 Task: Add an event with the title Second Sales Pipeline Management and Review, date '2023/12/23', time 7:00 AM to 9:00 AMand add a description: The event coordinator is responsible for planning, organizing, and executing the networking event. They oversee all aspects of the event, including venue selection, logistics, scheduling, vendor management, and participant registration. The event coordinator ensures a seamless and successful networking event that meets the objectives and expectations of the attendees., put the event into Red category . Add location for the event as: 654 Prinsengracht, Amsterdam, Netherlands, logged in from the account softage.9@softage.netand send the event invitation to softage.10@softage.net with CC to  softage.7@softage.net. Set a reminder for the event 90 day before
Action: Mouse moved to (90, 109)
Screenshot: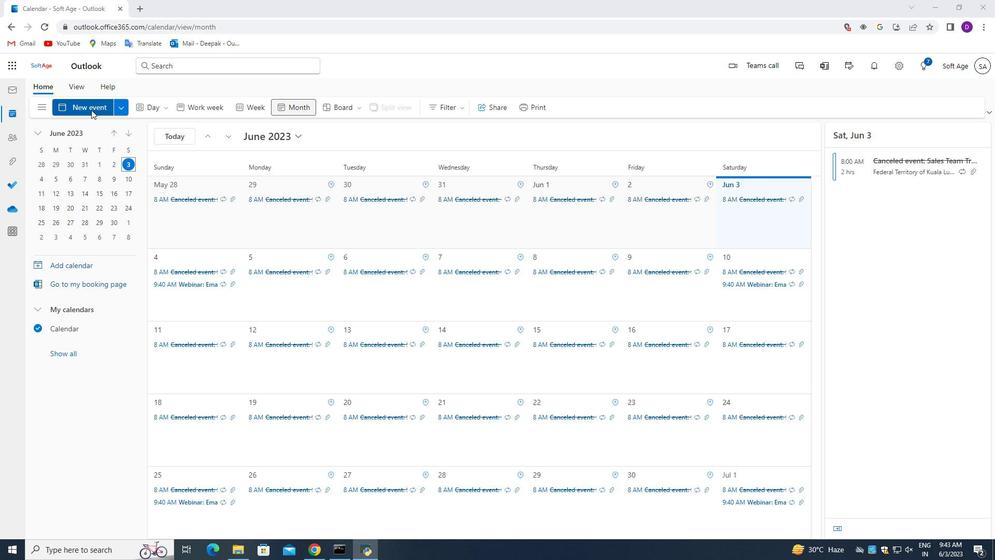 
Action: Mouse pressed left at (90, 109)
Screenshot: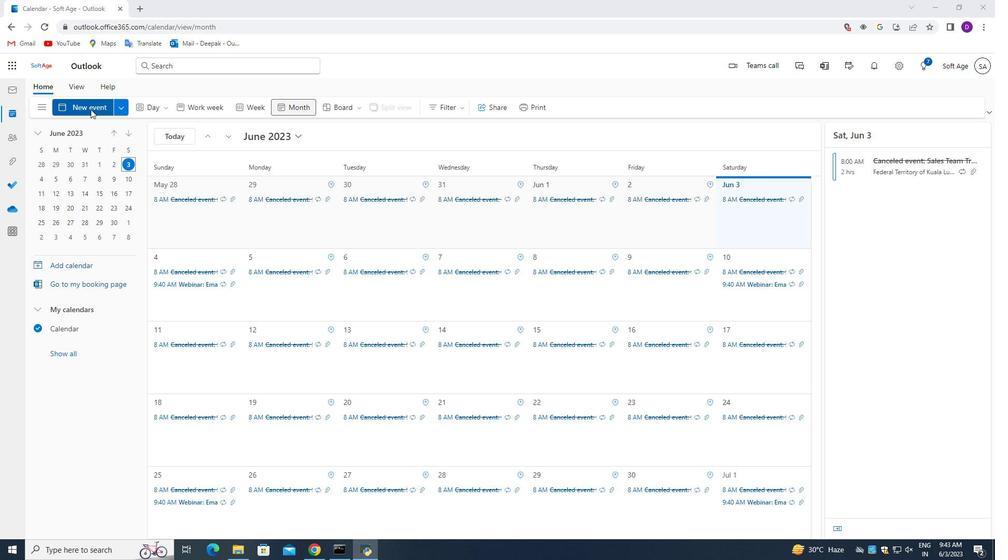 
Action: Mouse moved to (282, 165)
Screenshot: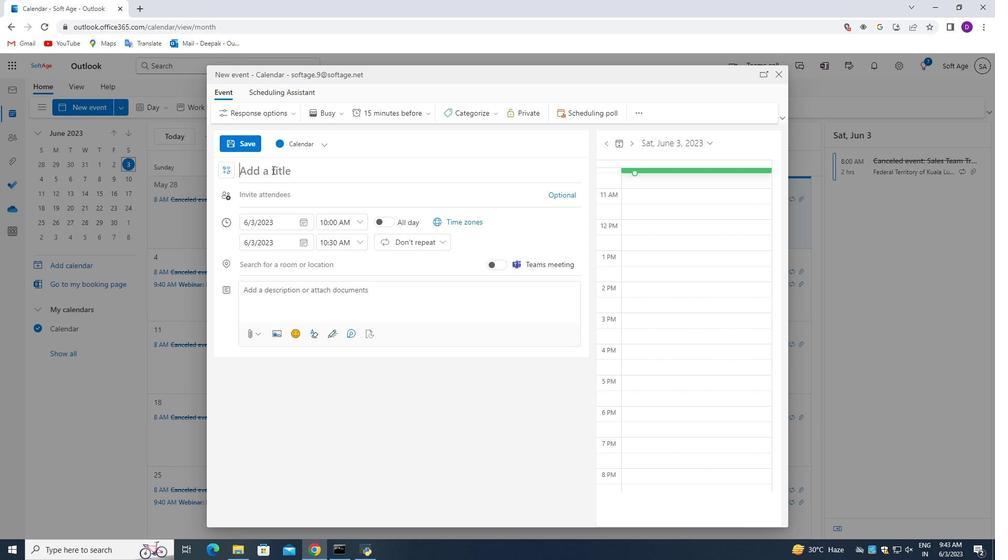 
Action: Mouse pressed left at (282, 165)
Screenshot: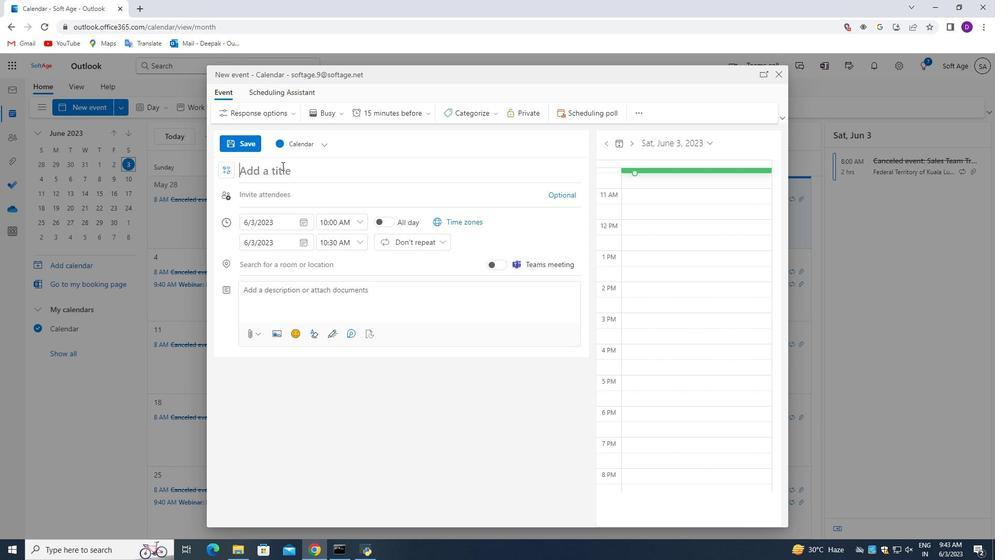 
Action: Mouse moved to (324, 76)
Screenshot: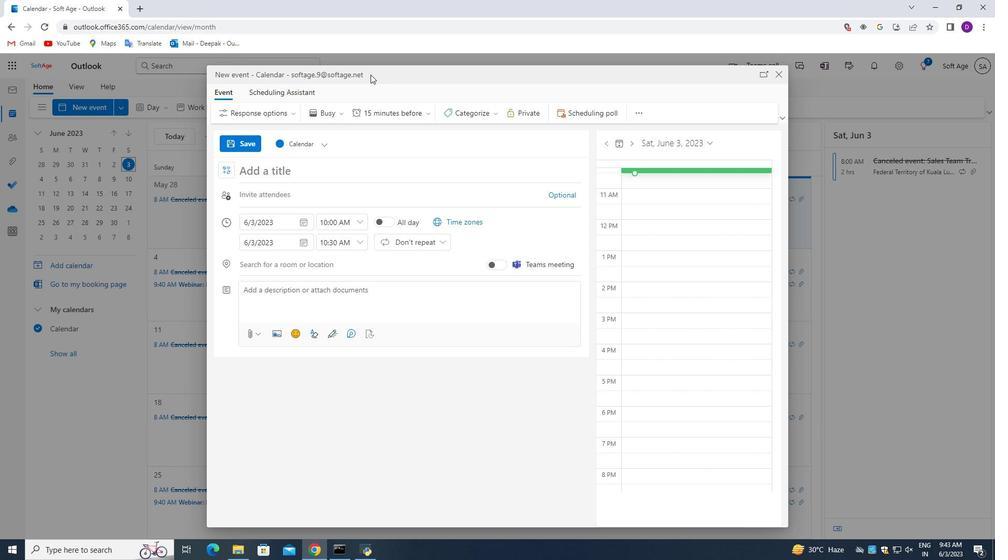 
Action: Key pressed <Key.shift_r>Second<Key.space><Key.shift_r>Sales<Key.space><Key.shift>Po<Key.backspace>ipeline<Key.space><Key.shift>Management<Key.space>and<Key.space><Key.shift_r>Review
Screenshot: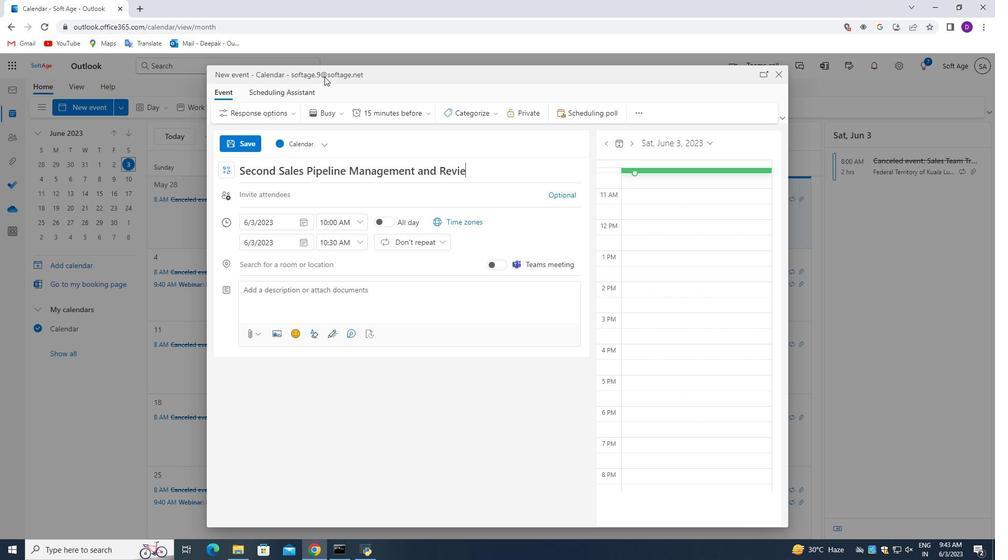 
Action: Mouse moved to (303, 224)
Screenshot: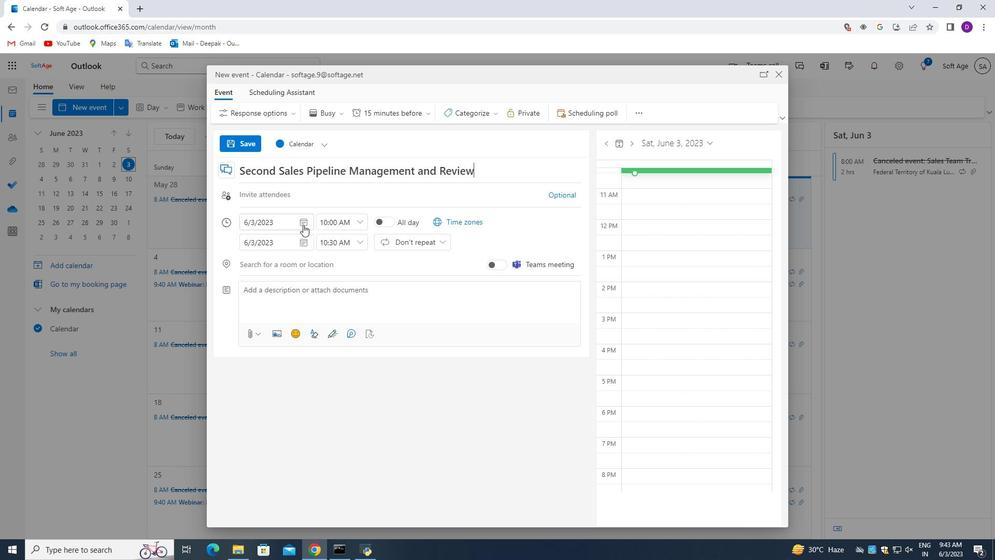 
Action: Mouse pressed left at (303, 224)
Screenshot: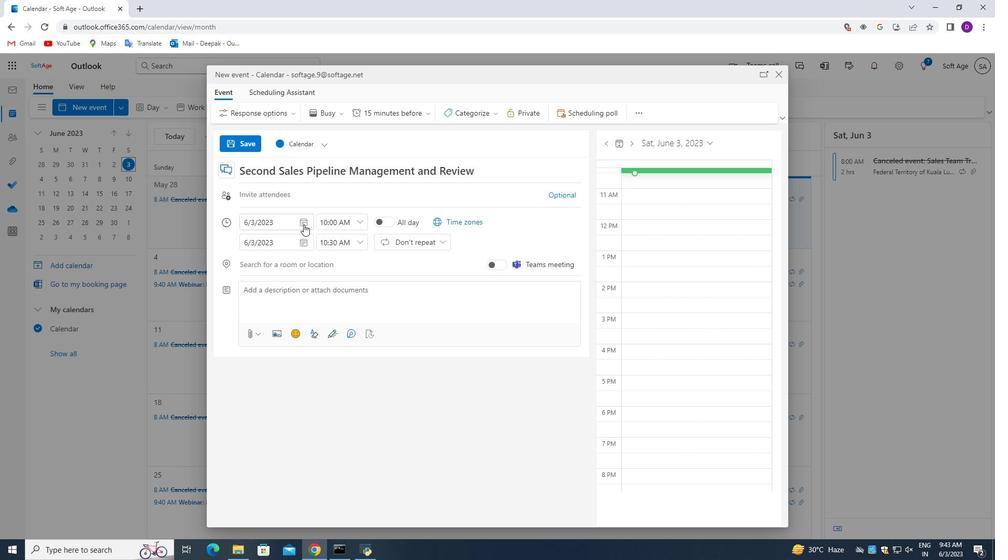 
Action: Mouse moved to (275, 242)
Screenshot: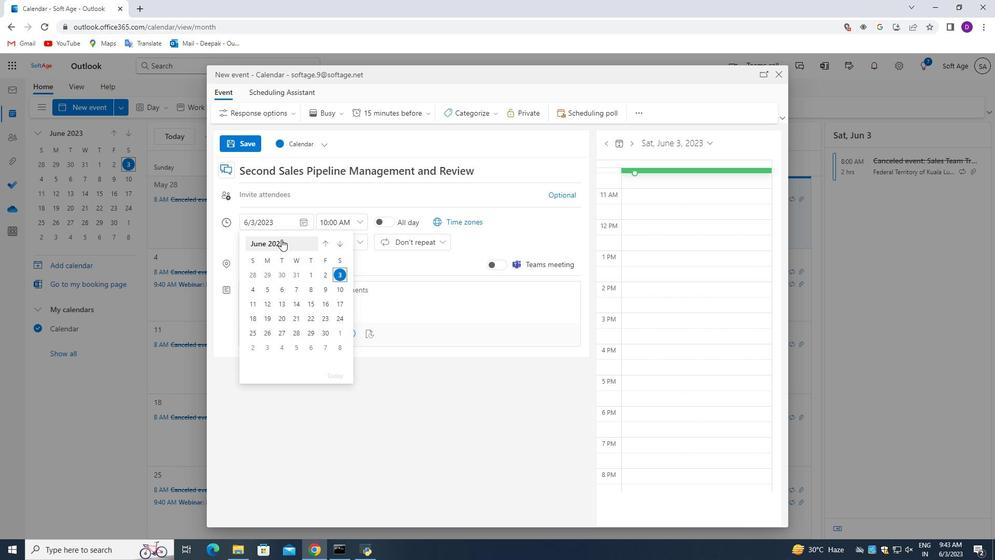 
Action: Mouse pressed left at (275, 242)
Screenshot: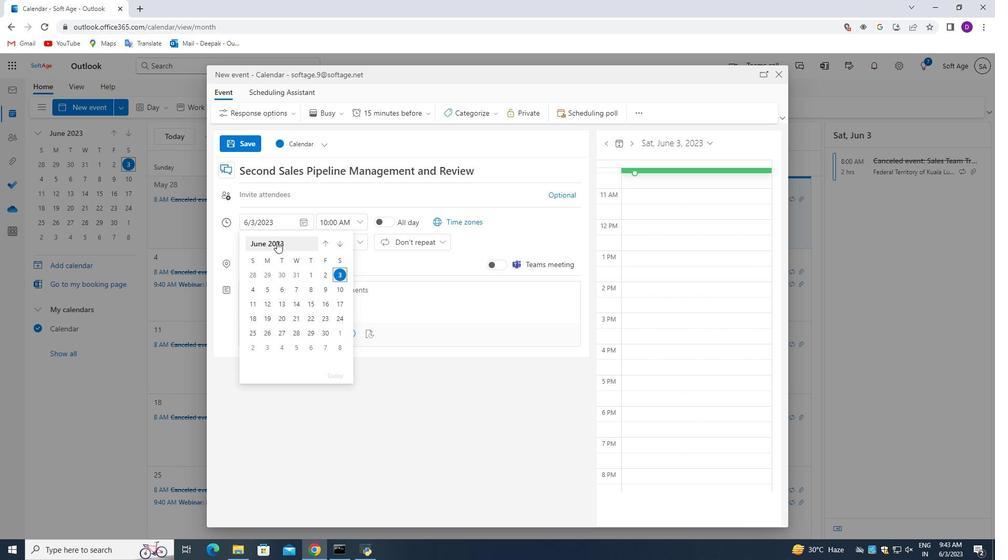 
Action: Mouse moved to (337, 317)
Screenshot: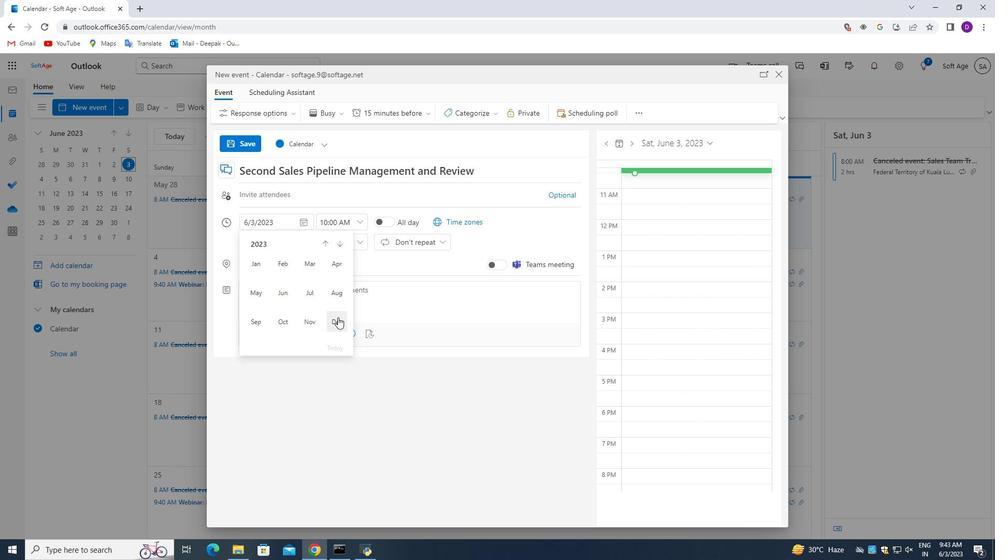 
Action: Mouse pressed left at (337, 317)
Screenshot: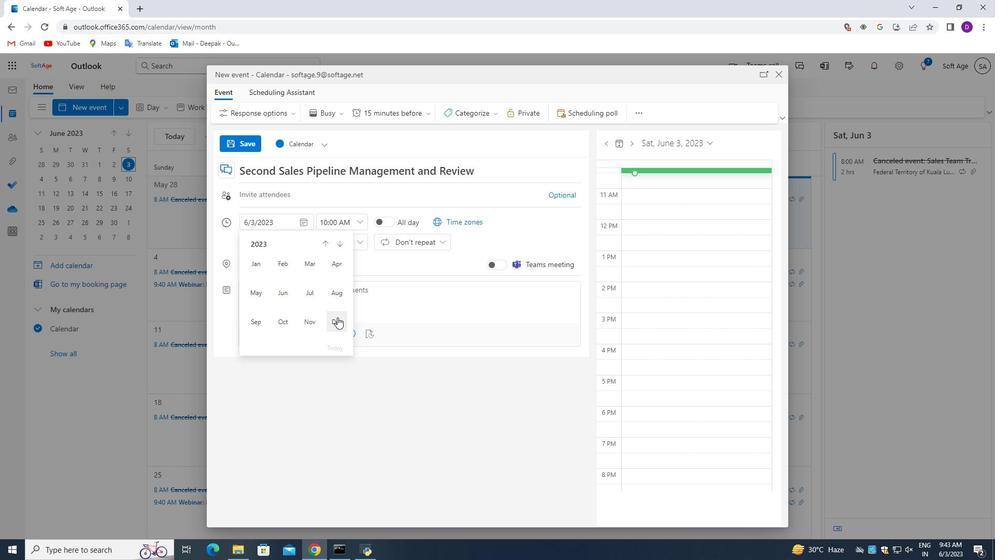 
Action: Mouse moved to (338, 317)
Screenshot: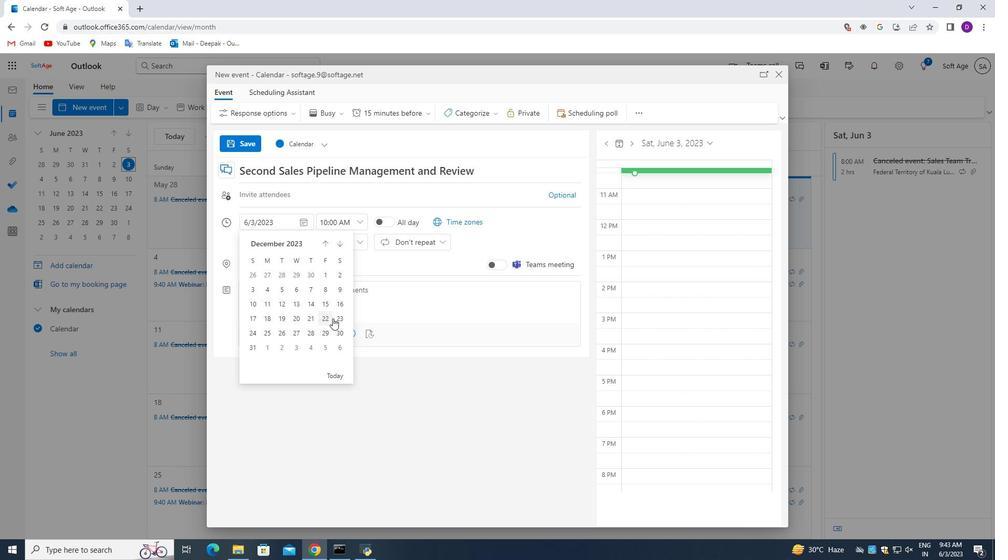 
Action: Mouse pressed left at (338, 317)
Screenshot: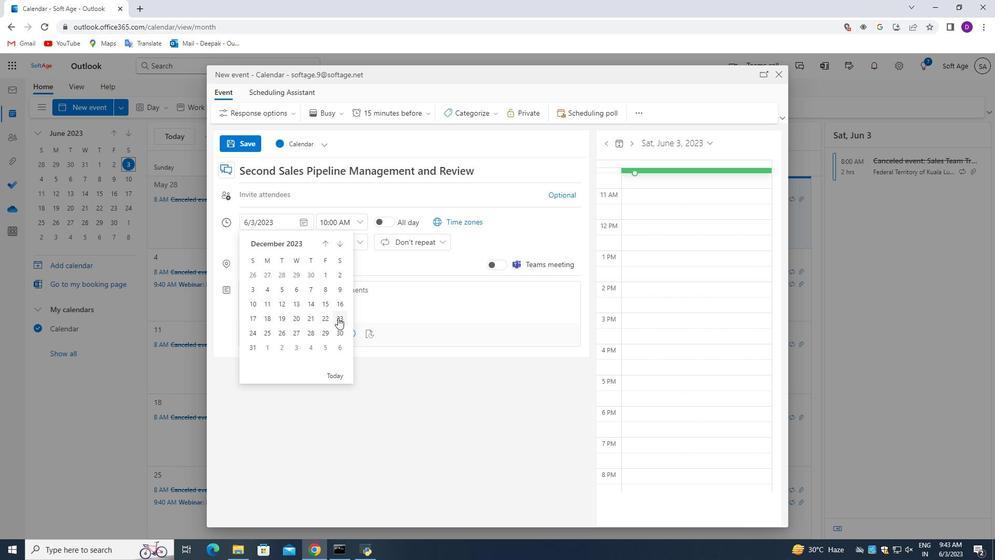 
Action: Mouse moved to (323, 223)
Screenshot: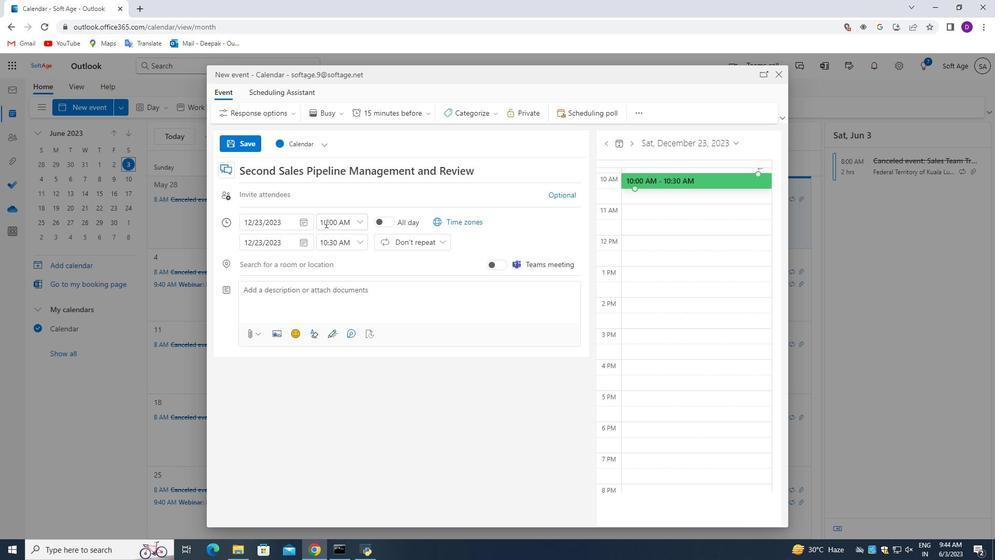
Action: Mouse pressed left at (323, 223)
Screenshot: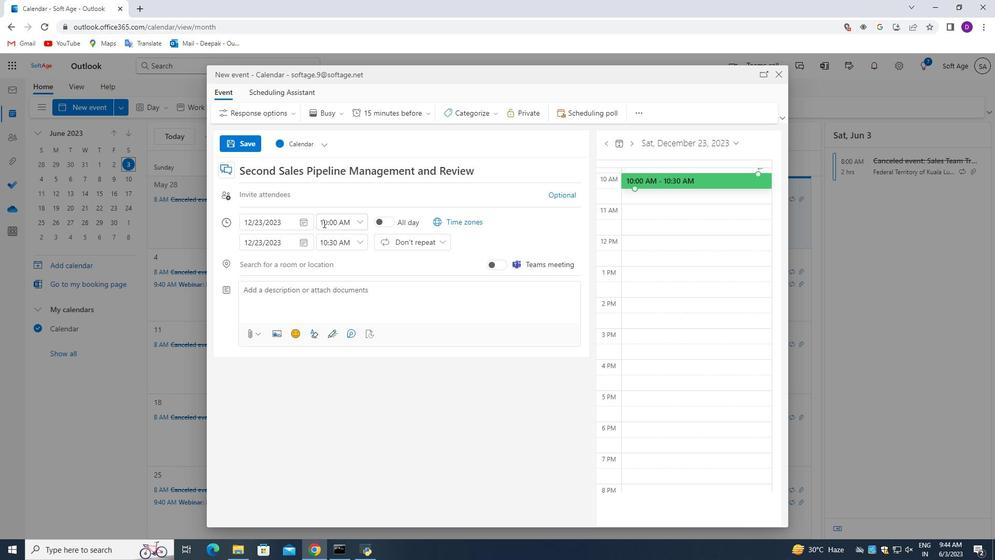 
Action: Mouse moved to (326, 221)
Screenshot: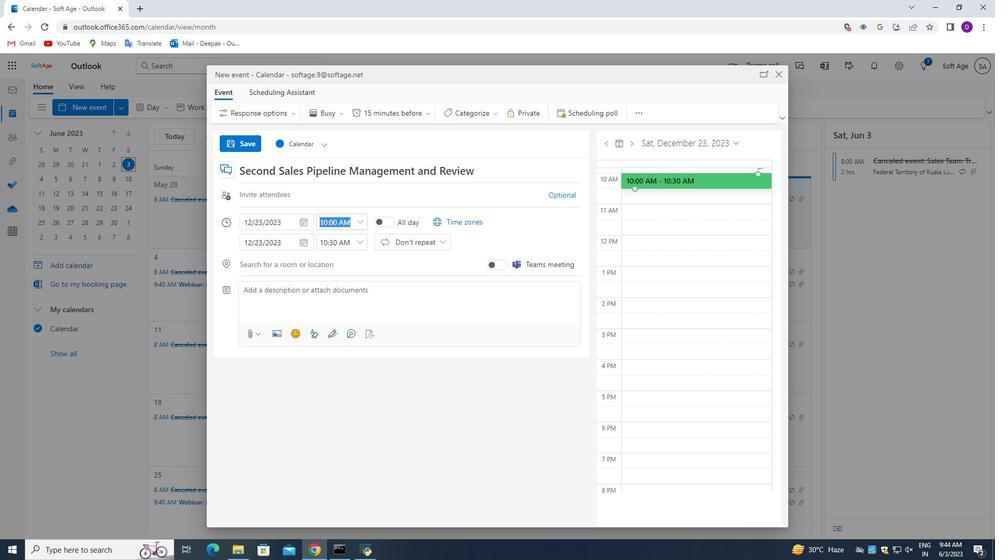 
Action: Mouse pressed left at (326, 221)
Screenshot: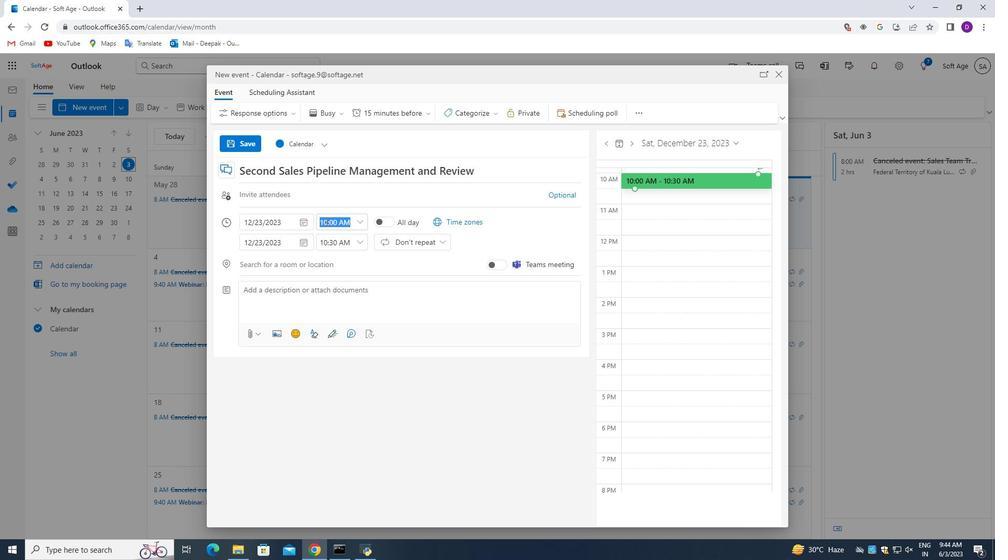
Action: Mouse moved to (329, 223)
Screenshot: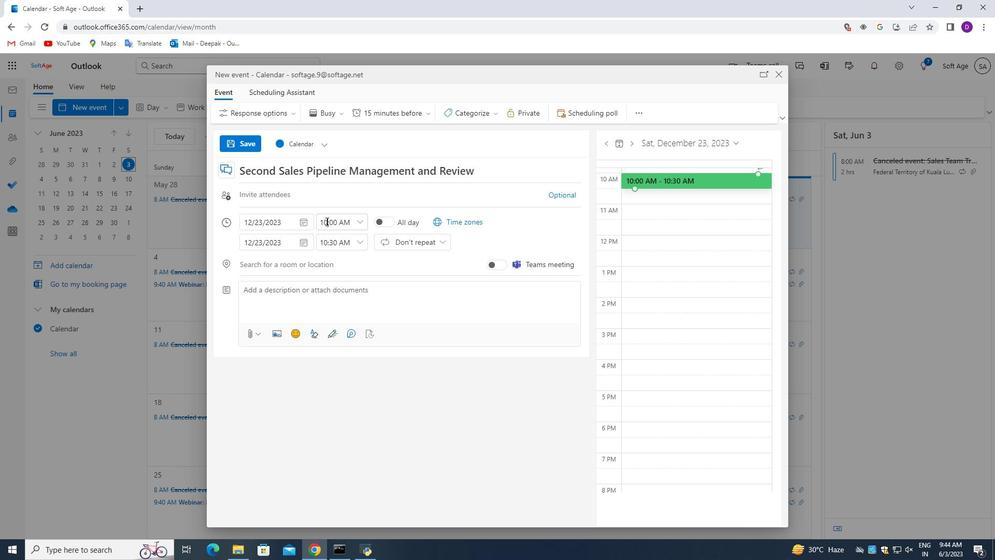 
Action: Key pressed <Key.backspace><Key.backspace>7
Screenshot: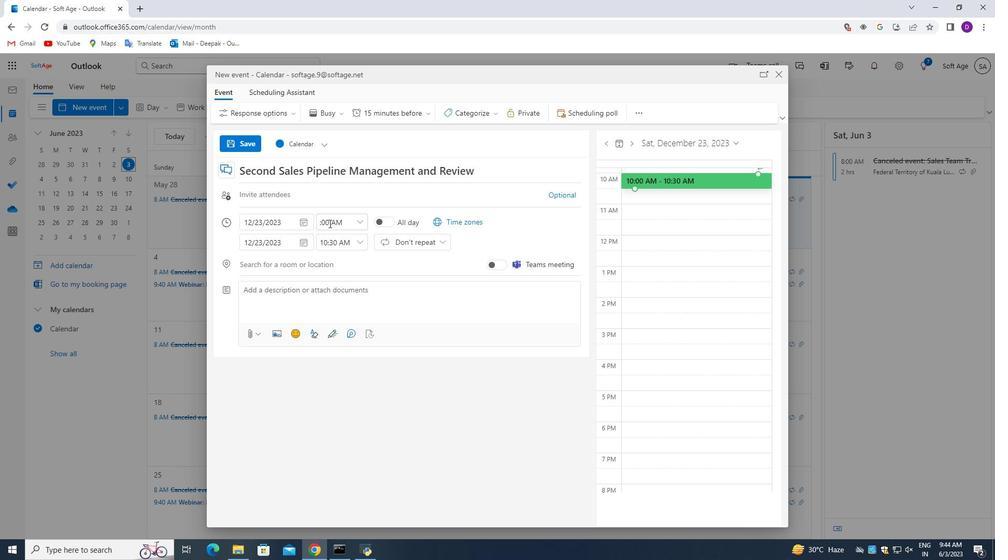 
Action: Mouse moved to (334, 243)
Screenshot: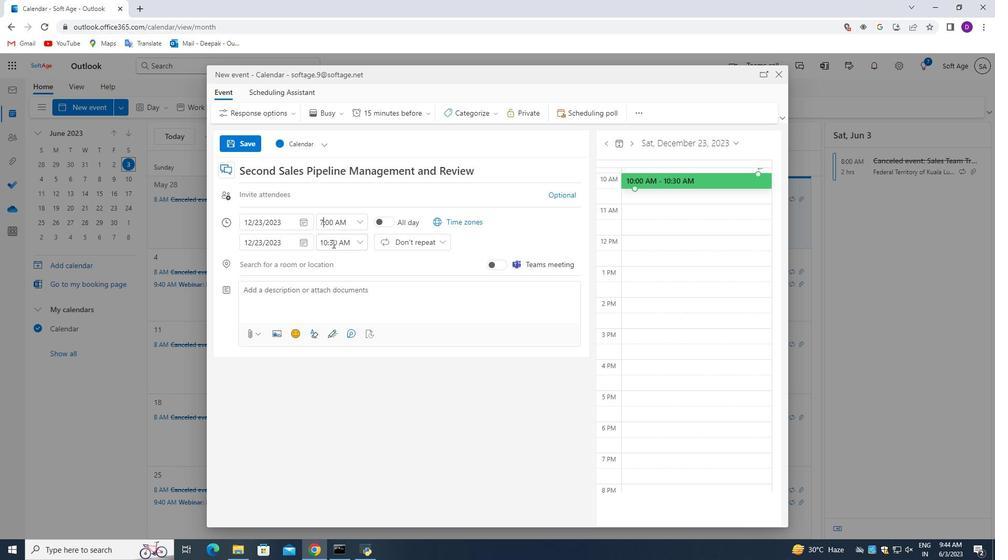 
Action: Mouse pressed left at (334, 243)
Screenshot: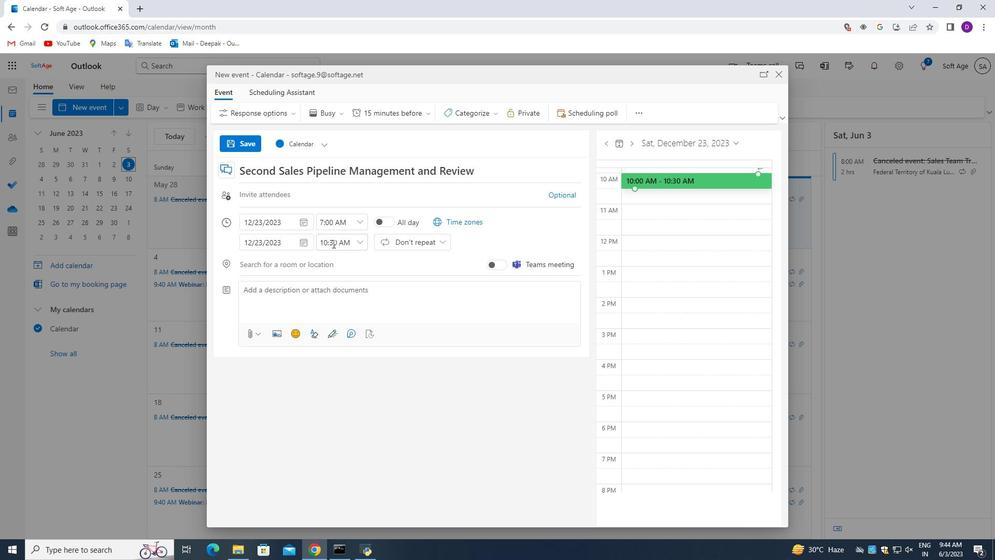 
Action: Mouse moved to (332, 243)
Screenshot: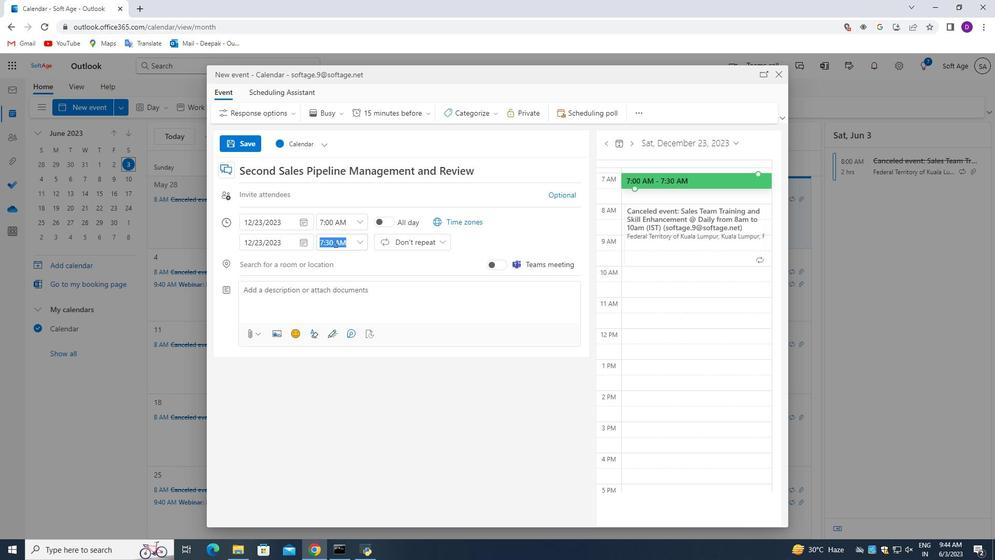 
Action: Key pressed <Key.backspace>9
Screenshot: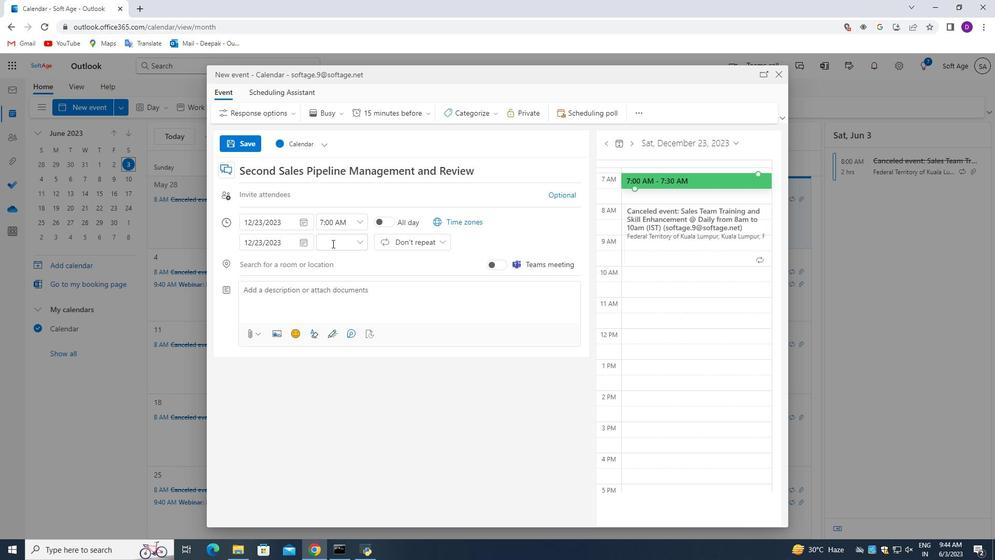 
Action: Mouse moved to (274, 294)
Screenshot: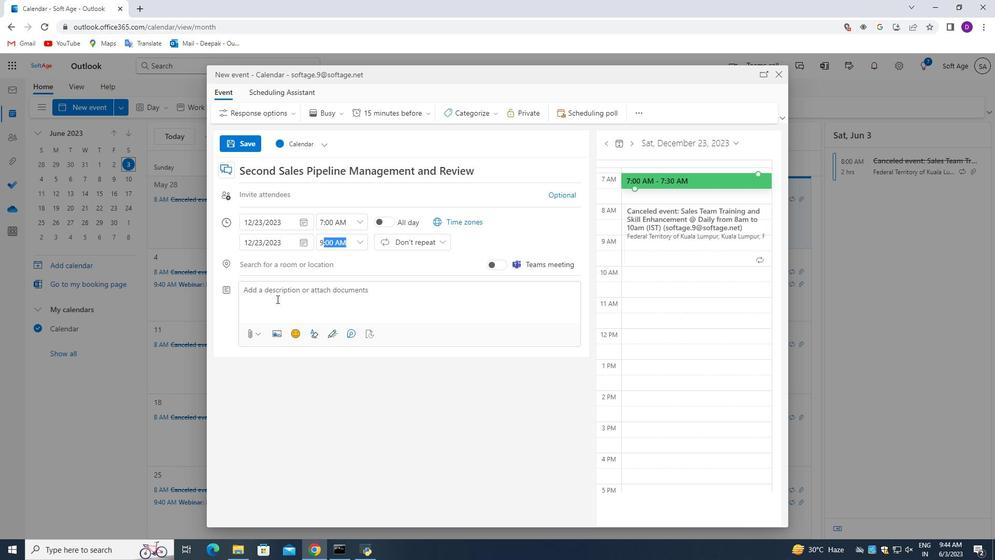 
Action: Mouse pressed left at (274, 294)
Screenshot: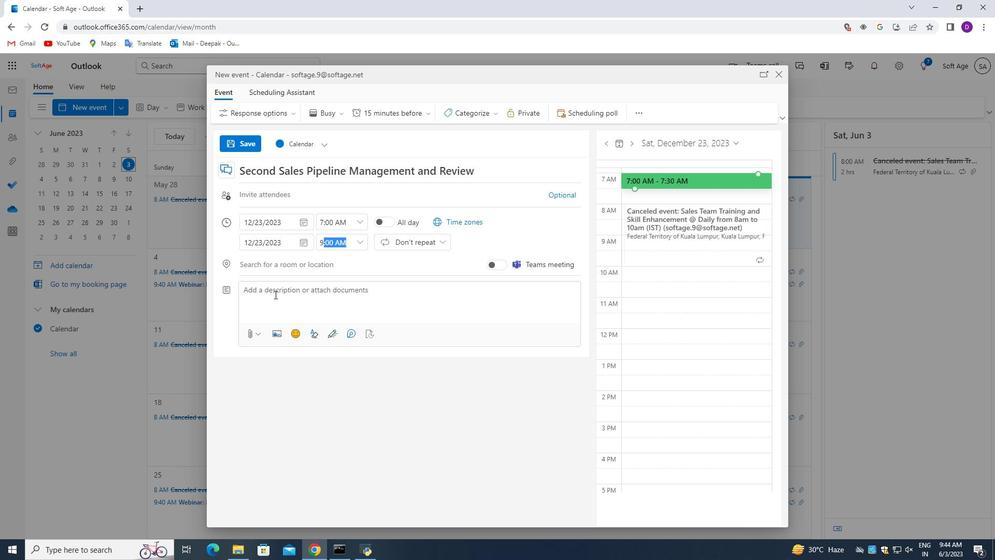 
Action: Mouse moved to (355, 442)
Screenshot: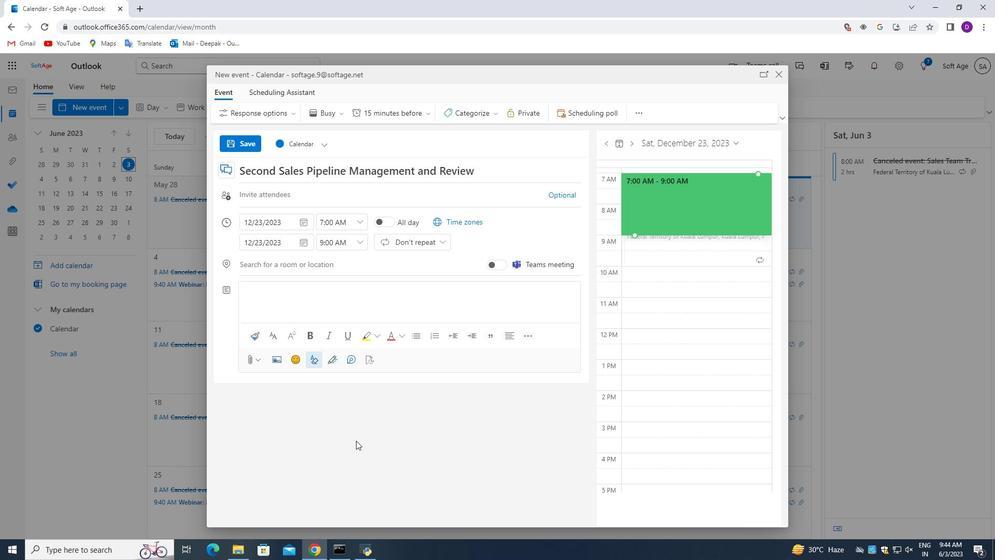 
Action: Key pressed <Key.shift_r>The<Key.space>event<Key.space>cooe<Key.backspace>rdinator<Key.space>is<Key.space>responsible<Key.space>for<Key.space>planning,<Key.space>organizing,<Key.space>and<Key.space>executing<Key.space>the<Key.space>networking<Key.space>event,<Key.space><Key.backspace><Key.backspace>.<Key.space><Key.shift_r>They<Key.space>oversee<Key.space>all<Key.space>aspects<Key.space>of<Key.space>te<Key.space><Key.backspace><Key.backspace>he<Key.space>event<Key.space><Key.backspace>,<Key.space>including<Key.space>venue<Key.space>selectin<Key.backspace>on<Key.space><Key.backspace>,<Key.space>logistics,<Key.space>scheduling,<Key.space>vendor<Key.space>management,<Key.space>and<Key.space>participant<Key.space>redistration.<Key.space><Key.shift_r><Key.backspace><Key.backspace><Key.backspace><Key.backspace><Key.backspace><Key.backspace><Key.backspace><Key.backspace><Key.backspace><Key.backspace><Key.backspace><Key.backspace><Key.backspace><Key.backspace>registration,<Key.space><Key.shift_r>The<Key.space>event<Key.space>coordinator<Key.space>ensures<Key.space>a<Key.space>seamless<Key.space>and<Key.space>successful<Key.space>networking<Key.space>event<Key.space>that<Key.space>meets<Key.space>the<Key.space>objectives<Key.space>and<Key.space>expectations<Key.space>of<Key.space>the<Key.space>attendees.
Screenshot: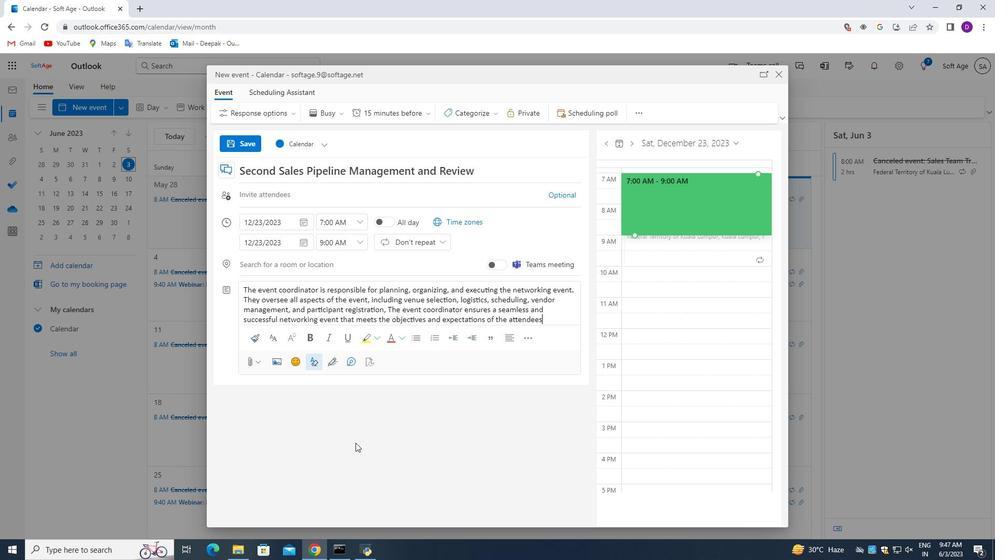 
Action: Mouse moved to (486, 118)
Screenshot: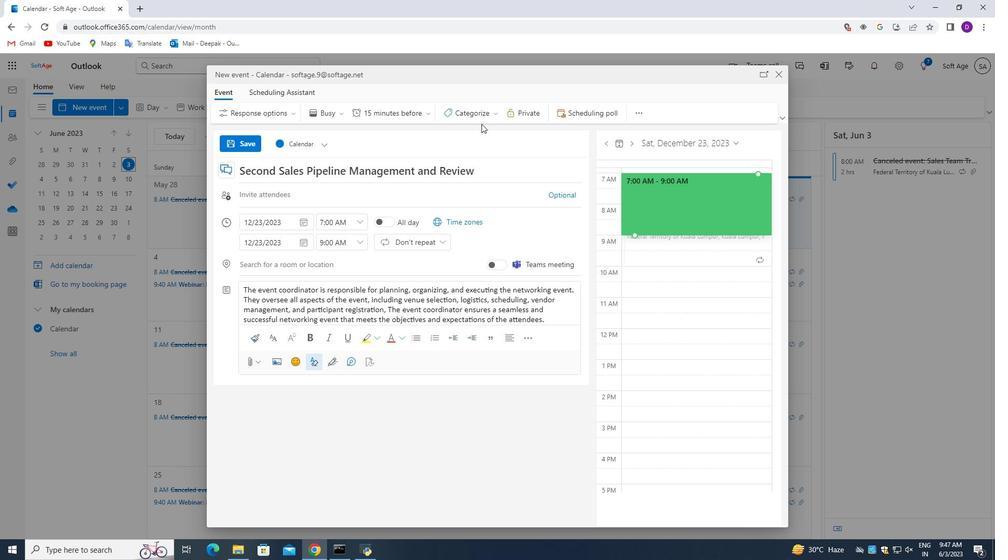 
Action: Mouse pressed left at (489, 114)
Screenshot: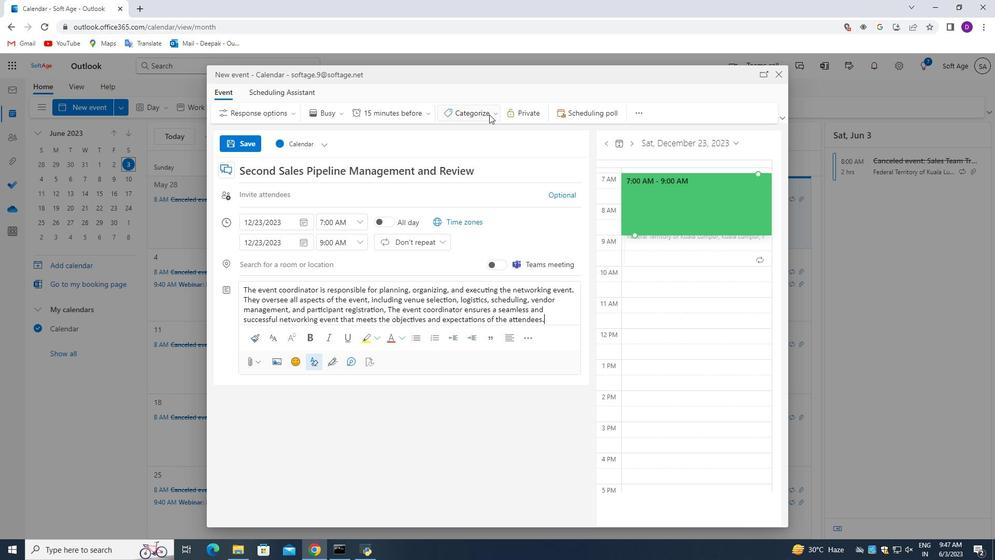 
Action: Mouse moved to (482, 201)
Screenshot: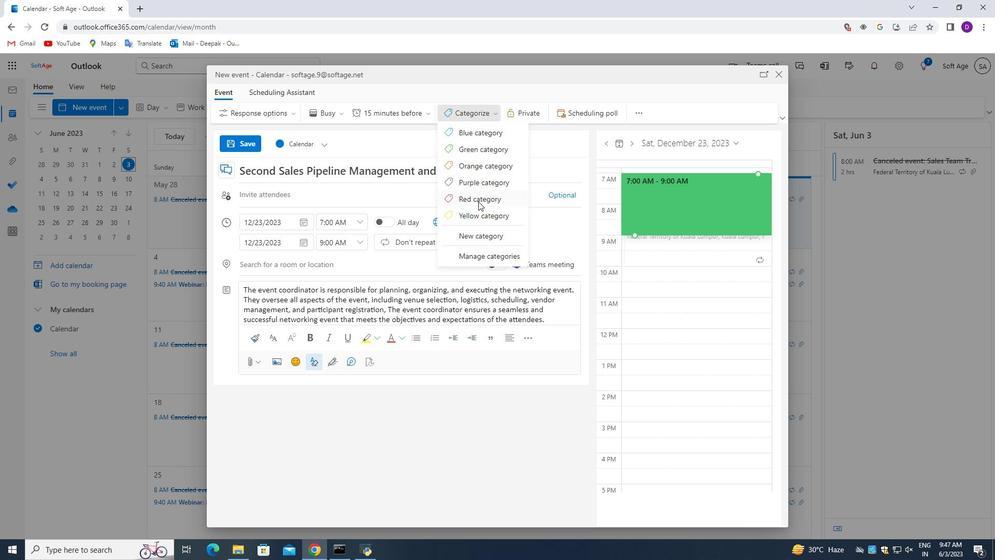 
Action: Mouse pressed left at (482, 201)
Screenshot: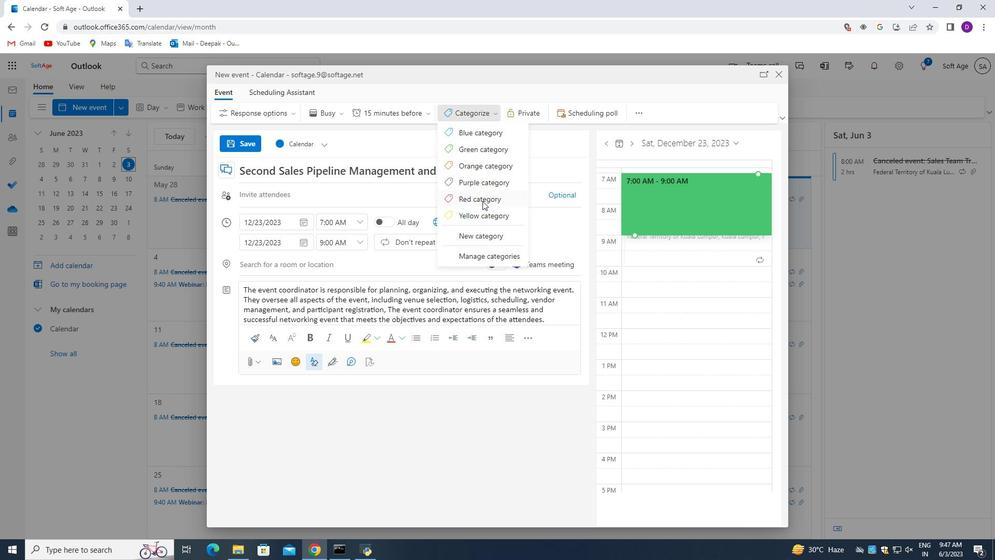 
Action: Mouse moved to (310, 265)
Screenshot: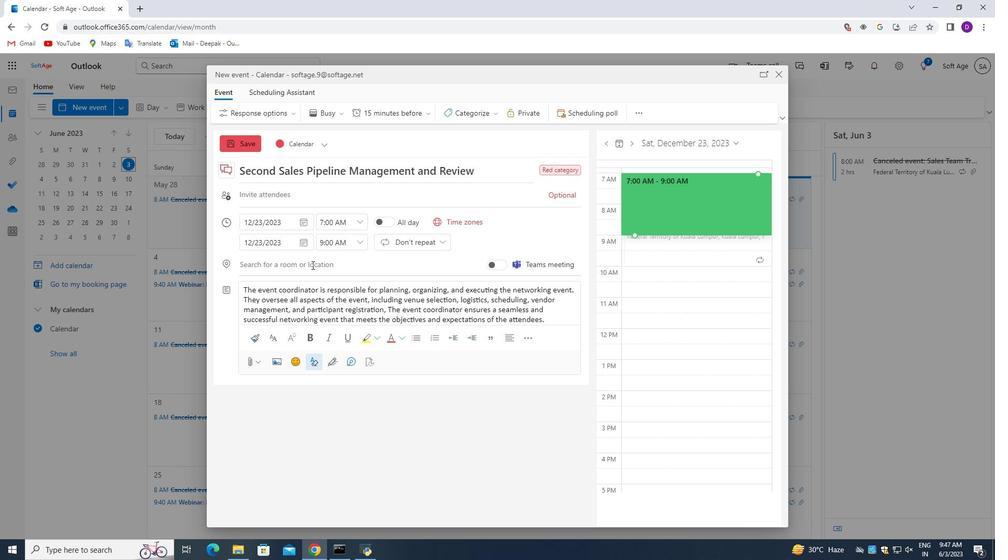 
Action: Mouse pressed left at (310, 265)
Screenshot: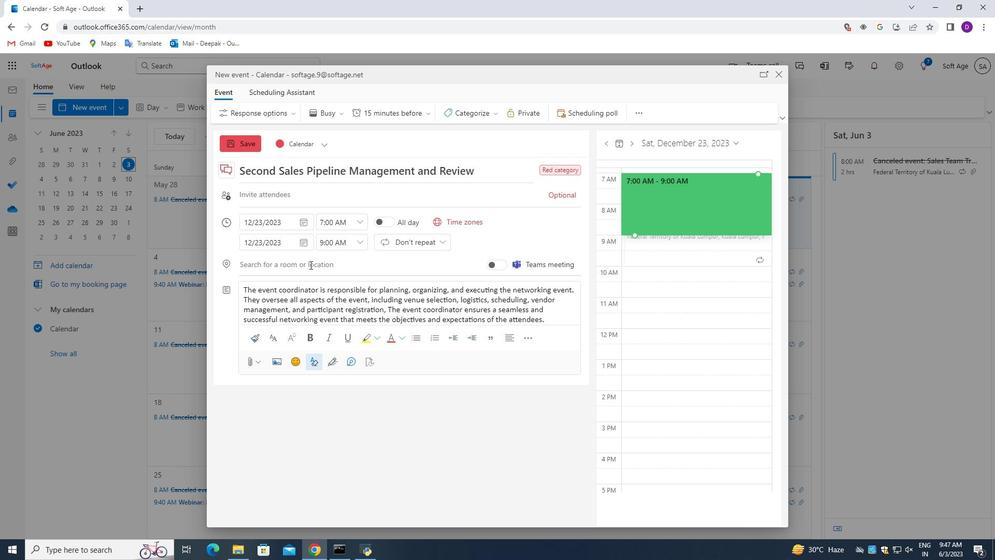 
Action: Mouse moved to (345, 405)
Screenshot: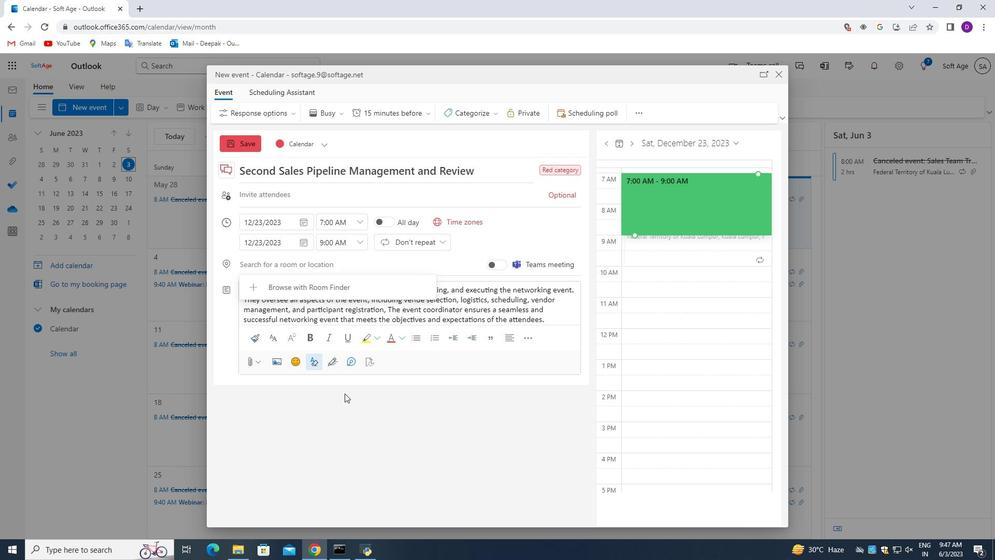 
Action: Key pressed 654<Key.space><Key.shift>Prinsengracht,<Key.space><Key.shift_r>Amsterdam,<Key.space><Key.shift>Netheralnds.
Screenshot: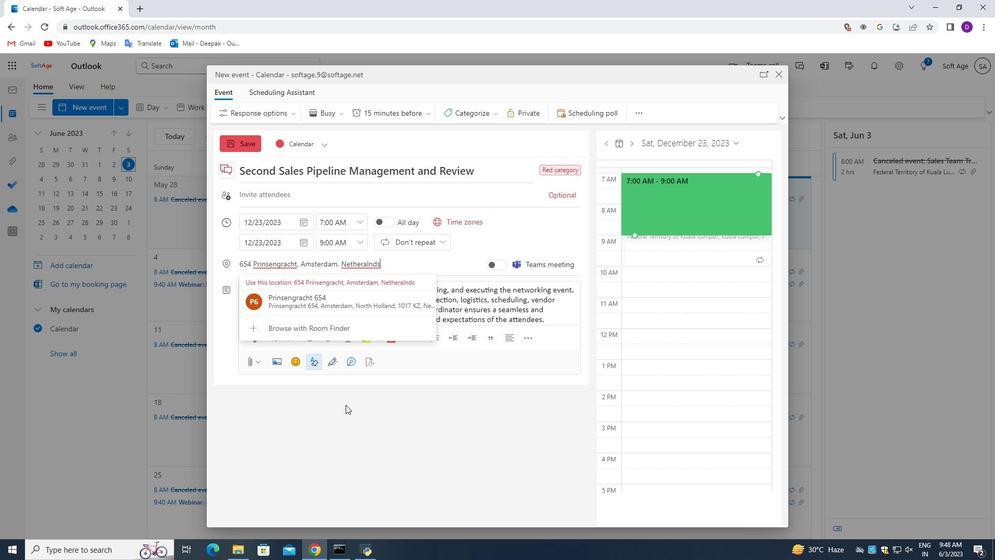 
Action: Mouse moved to (368, 263)
Screenshot: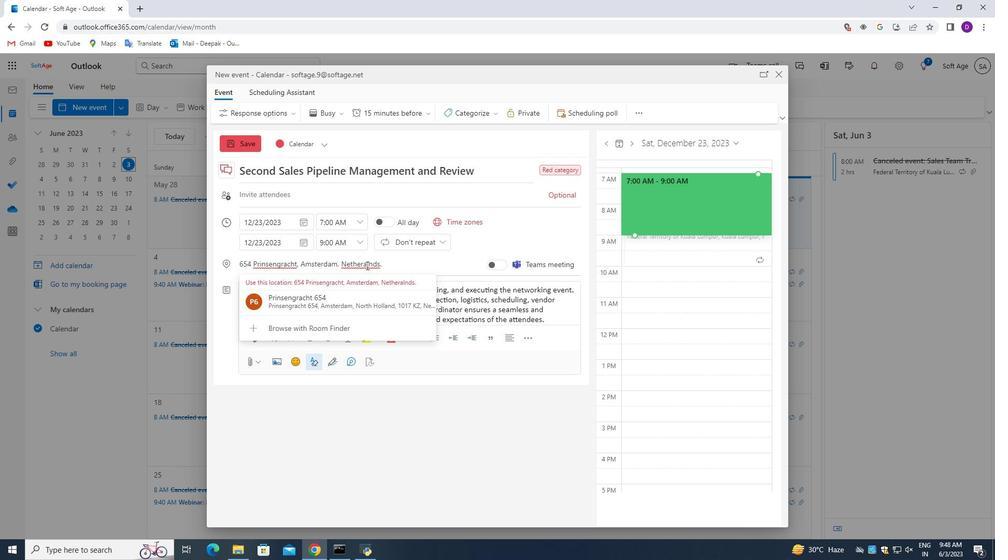 
Action: Mouse pressed left at (368, 263)
Screenshot: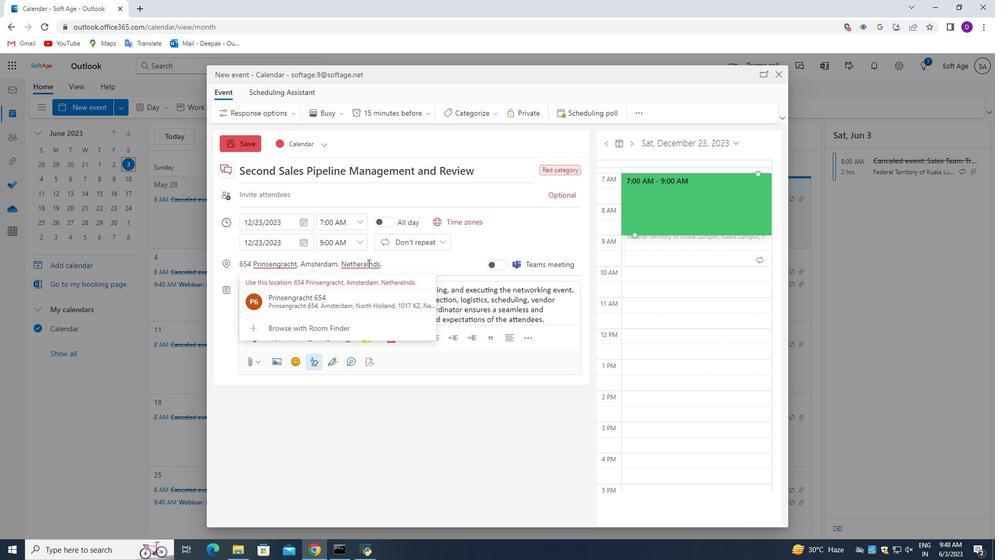 
Action: Mouse moved to (237, 310)
Screenshot: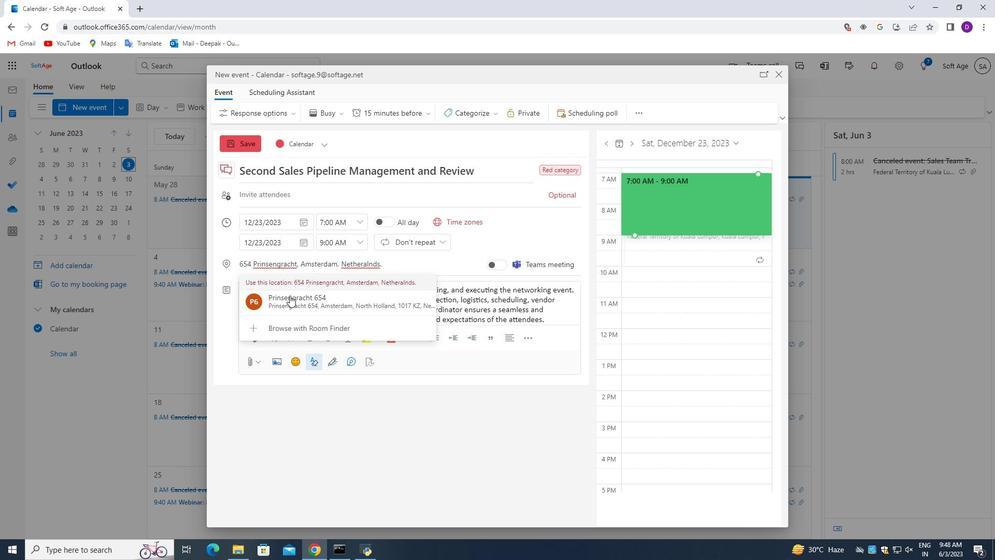 
Action: Key pressed <Key.left><Key.backspace>
Screenshot: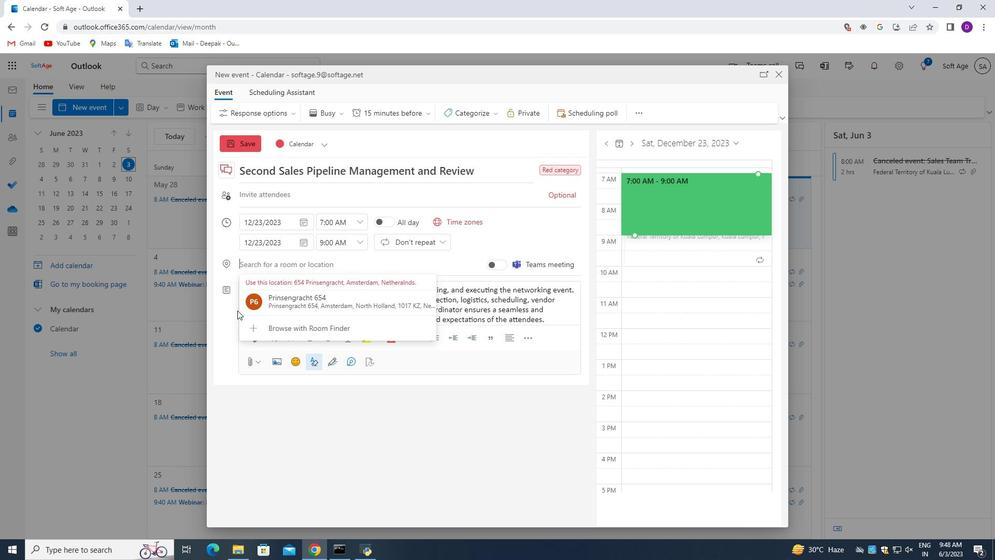 
Action: Mouse moved to (210, 280)
Screenshot: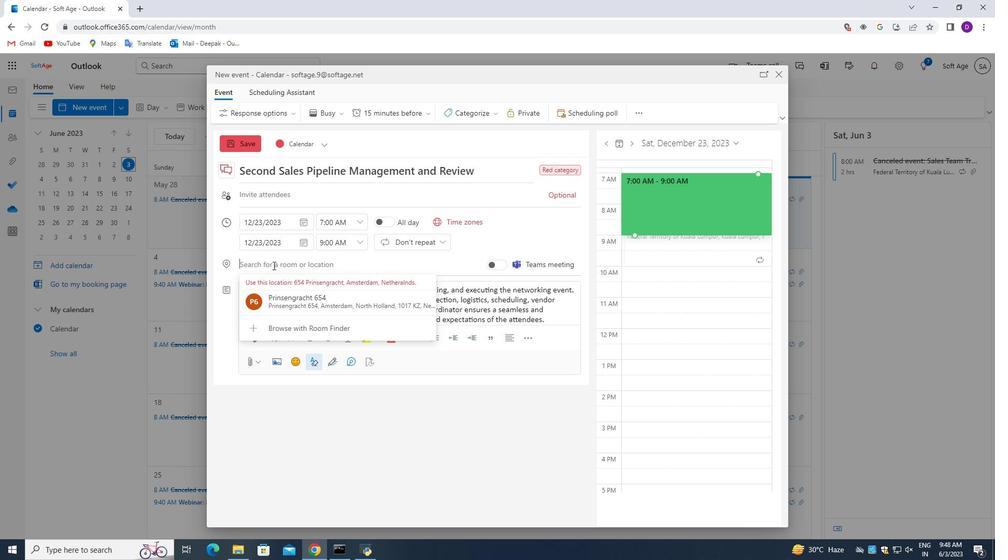 
Action: Key pressed 654<Key.space><Key.shift>Prinsengracht<Key.space><Key.backspace>,<Key.space><Key.shift_r>Amsterdam,<Key.space><Key.shift>Netherlands
Screenshot: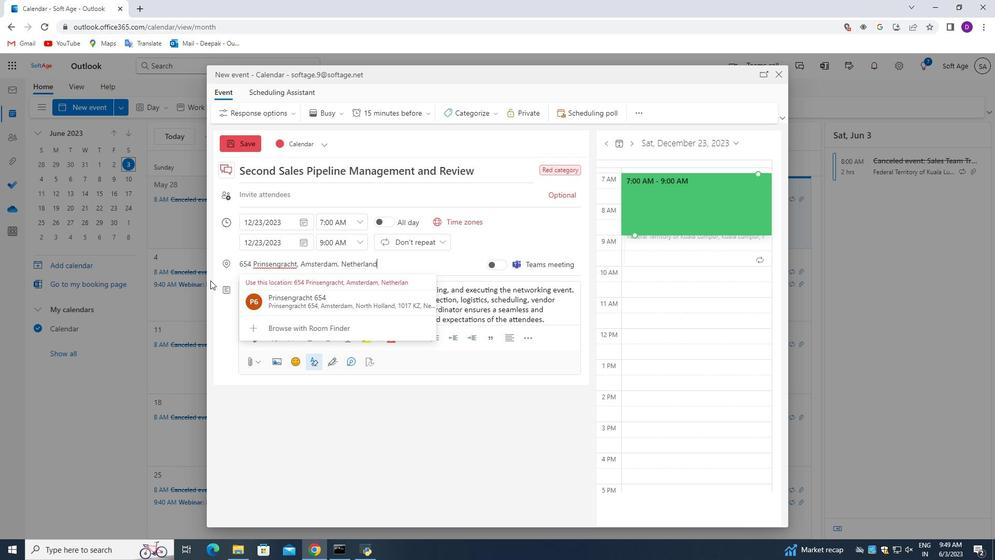 
Action: Mouse moved to (283, 194)
Screenshot: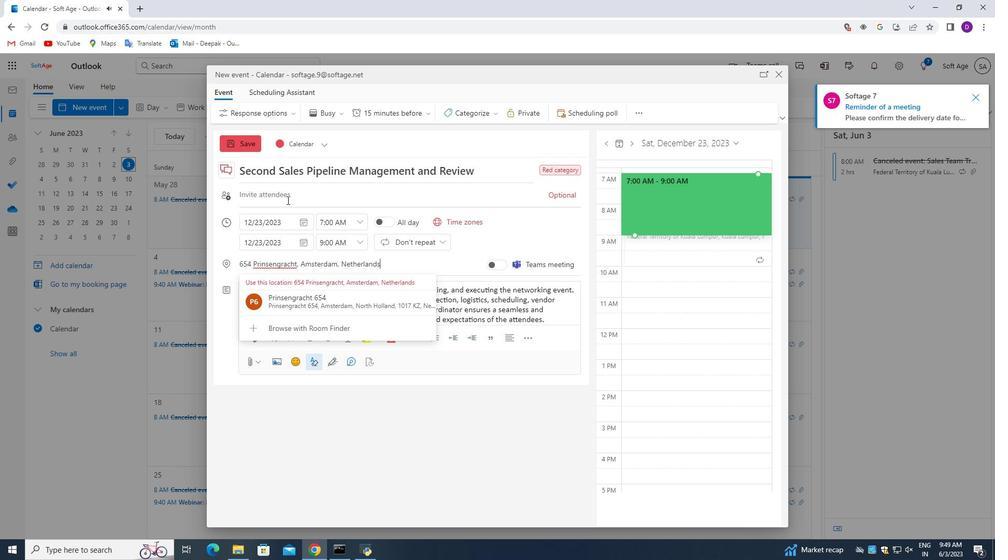 
Action: Mouse pressed left at (283, 194)
Screenshot: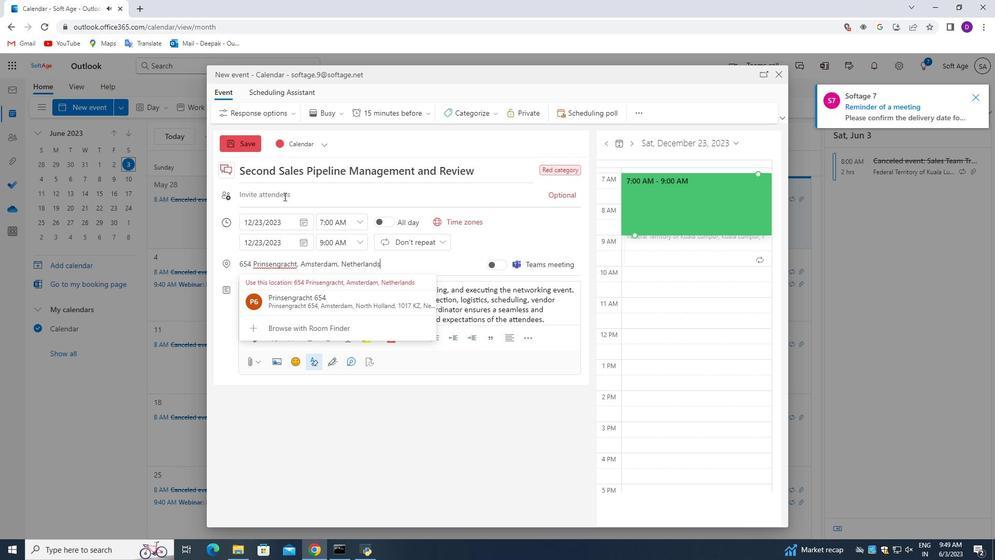 
Action: Mouse moved to (449, 394)
Screenshot: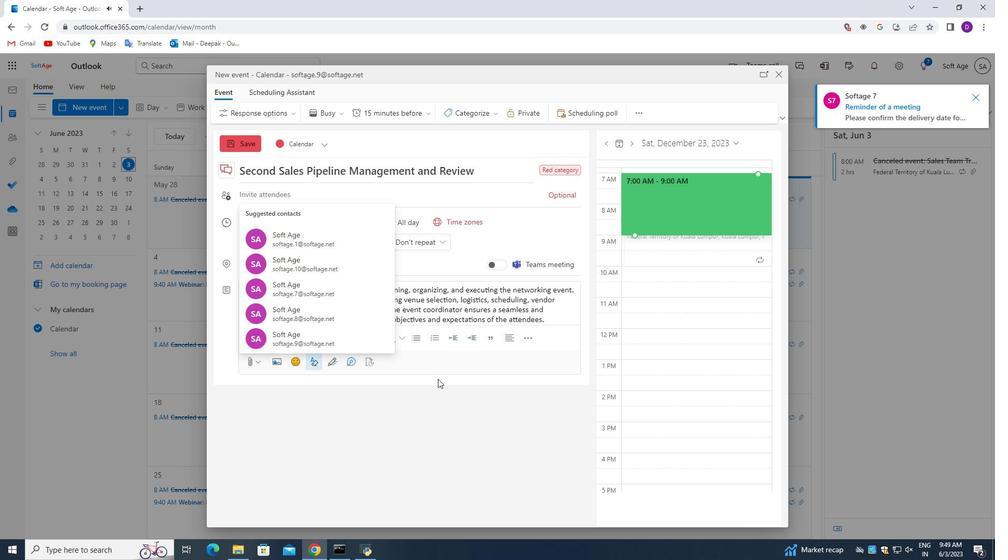 
Action: Key pressed softage.10<Key.space><Key.backspace><Key.shift>@softage.net<Key.enter>
Screenshot: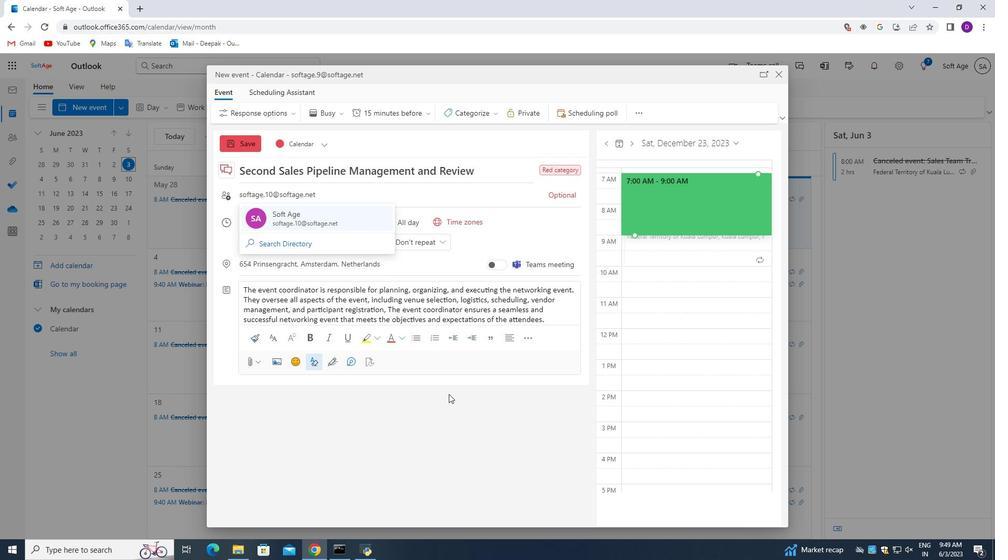 
Action: Mouse moved to (569, 198)
Screenshot: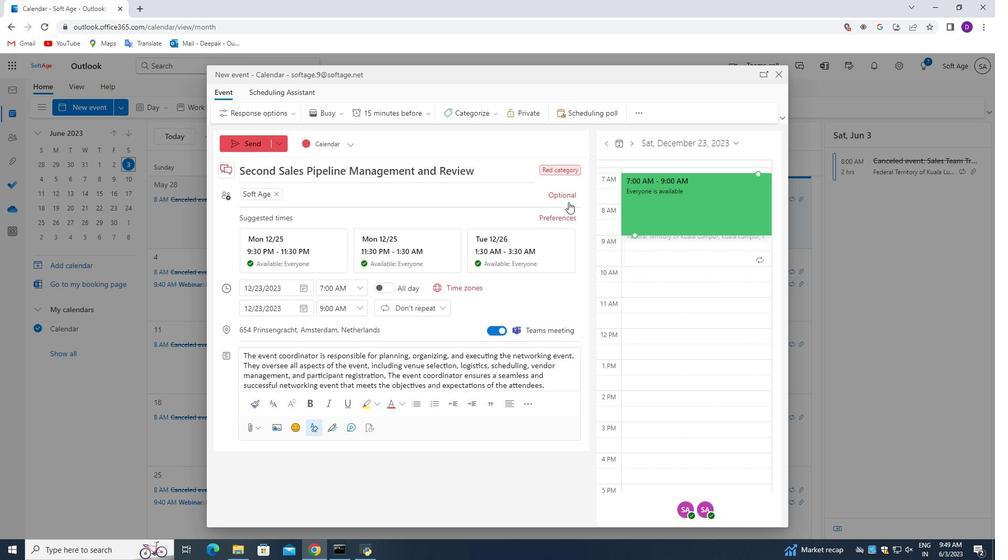 
Action: Mouse pressed left at (569, 198)
Screenshot: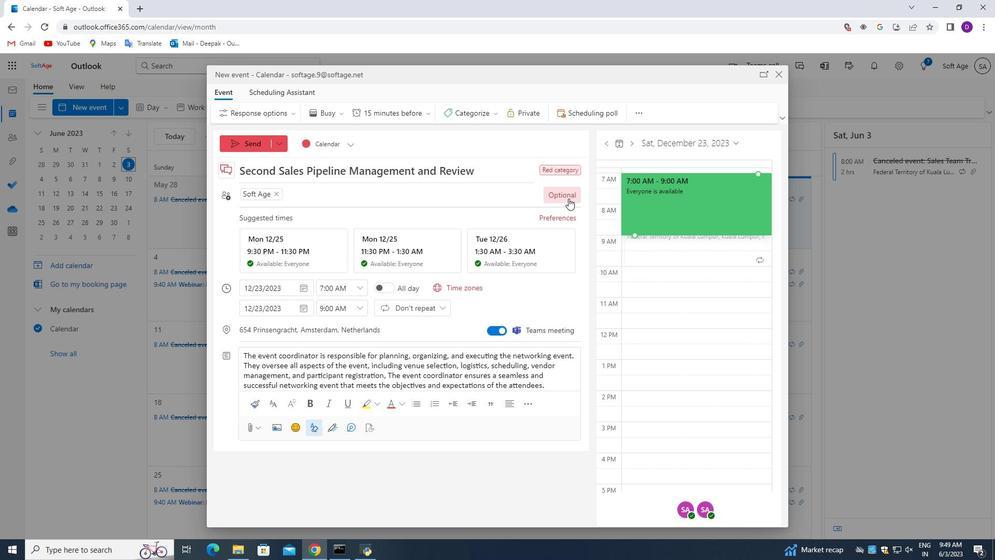 
Action: Mouse moved to (315, 191)
Screenshot: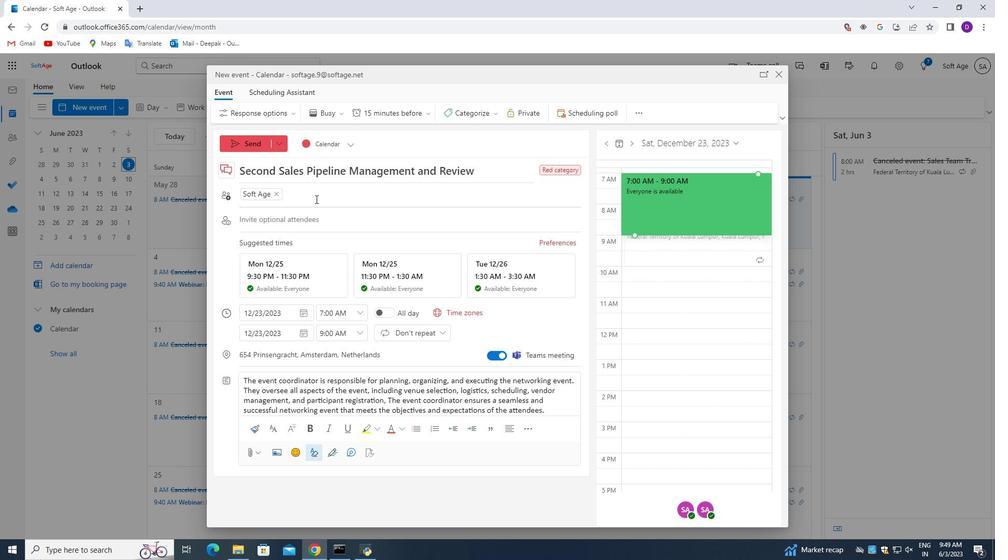 
Action: Key pressed softage.7<Key.shift>@softage.net<Key.enter>
Screenshot: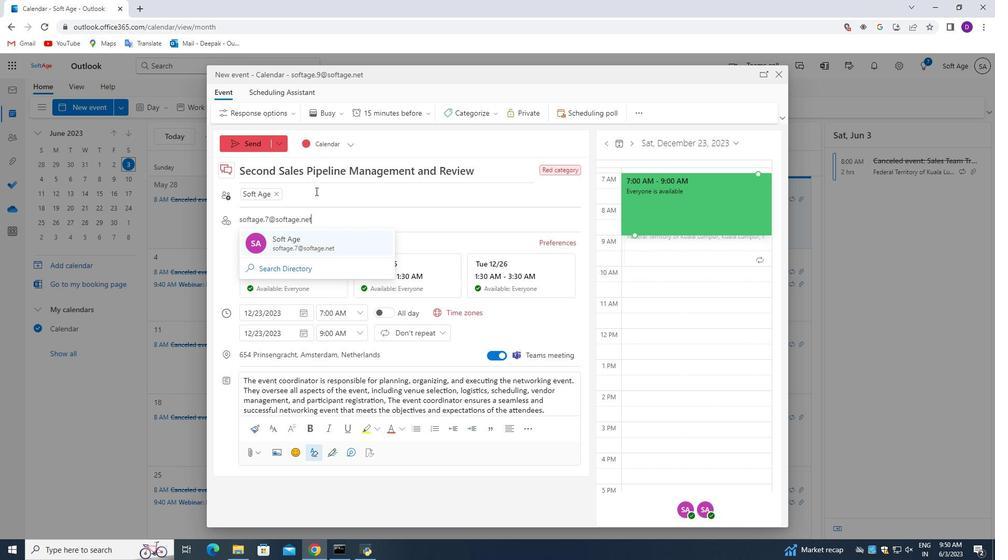 
Action: Mouse moved to (421, 115)
Screenshot: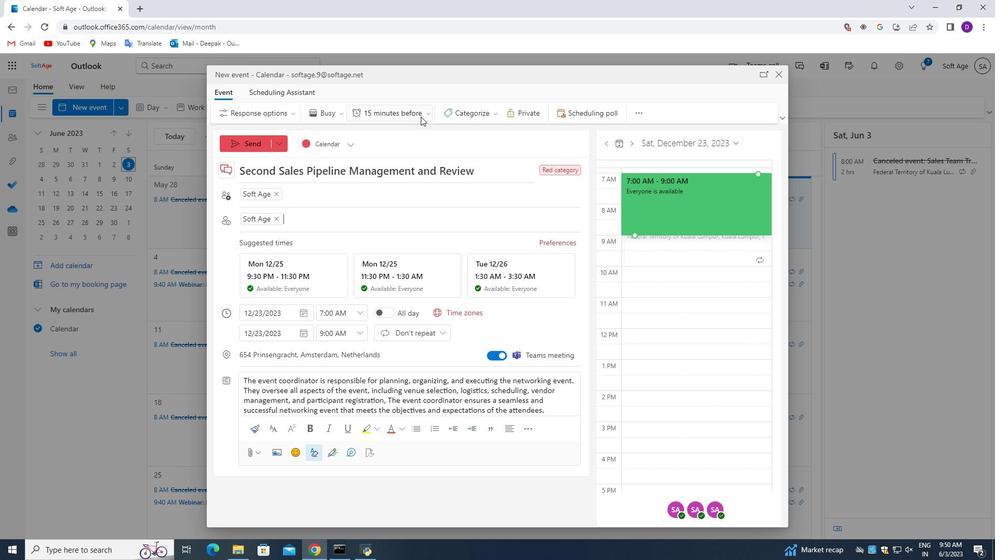 
Action: Mouse pressed left at (421, 115)
Screenshot: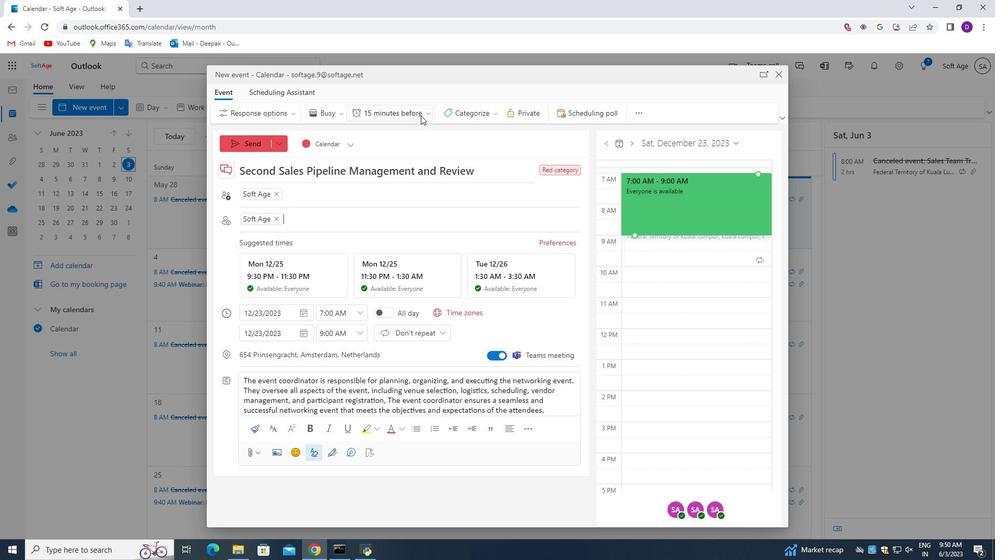 
Action: Mouse moved to (400, 325)
Screenshot: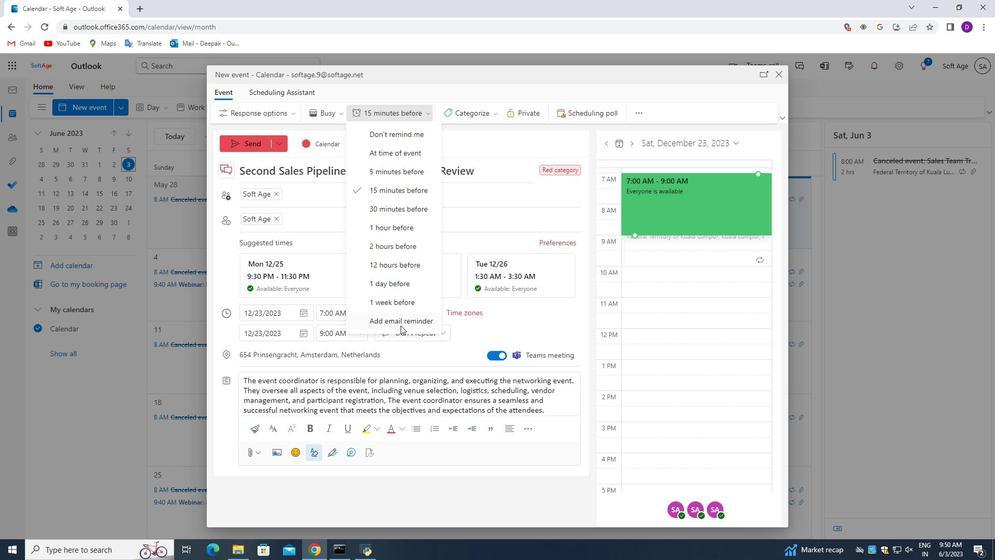 
Action: Mouse pressed left at (400, 325)
Screenshot: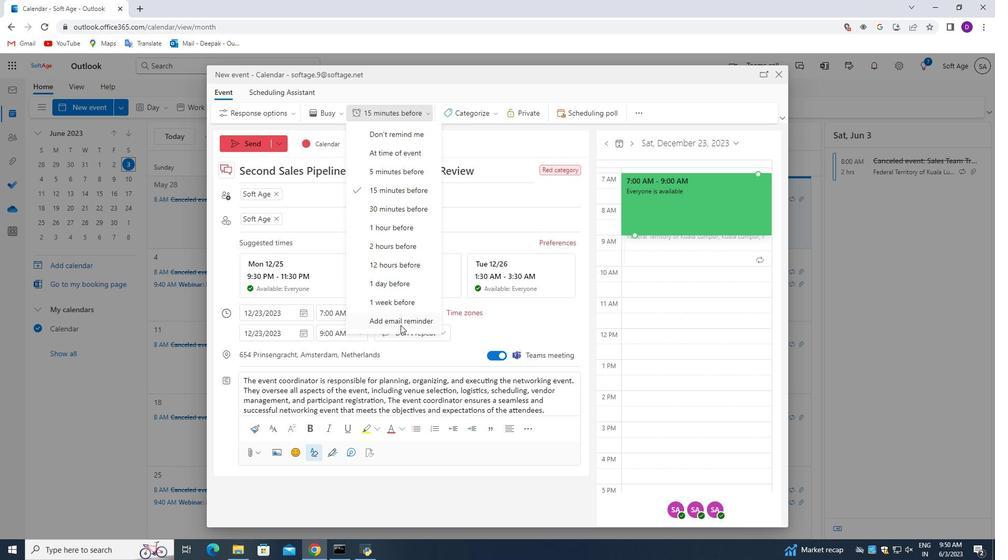 
Action: Mouse moved to (382, 231)
Screenshot: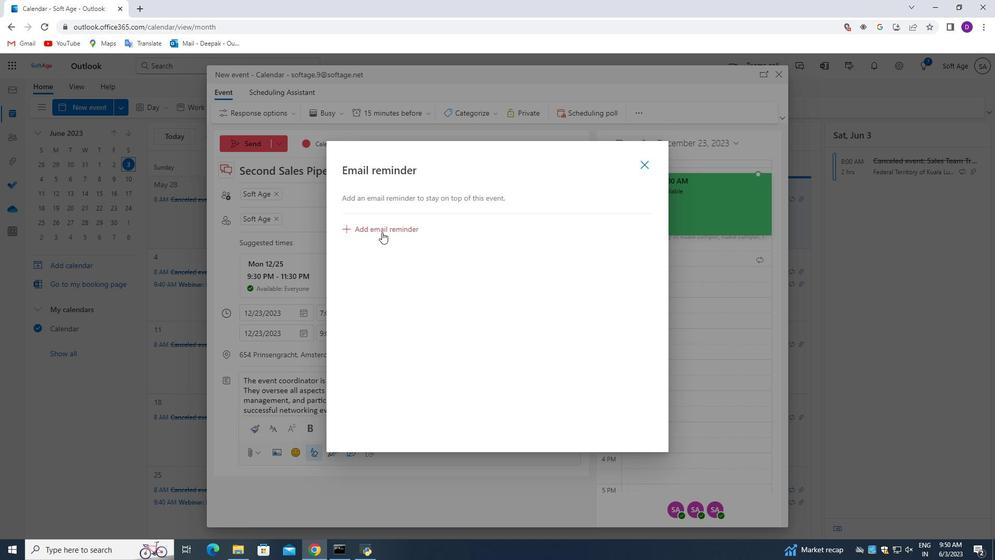 
Action: Mouse pressed left at (382, 231)
Screenshot: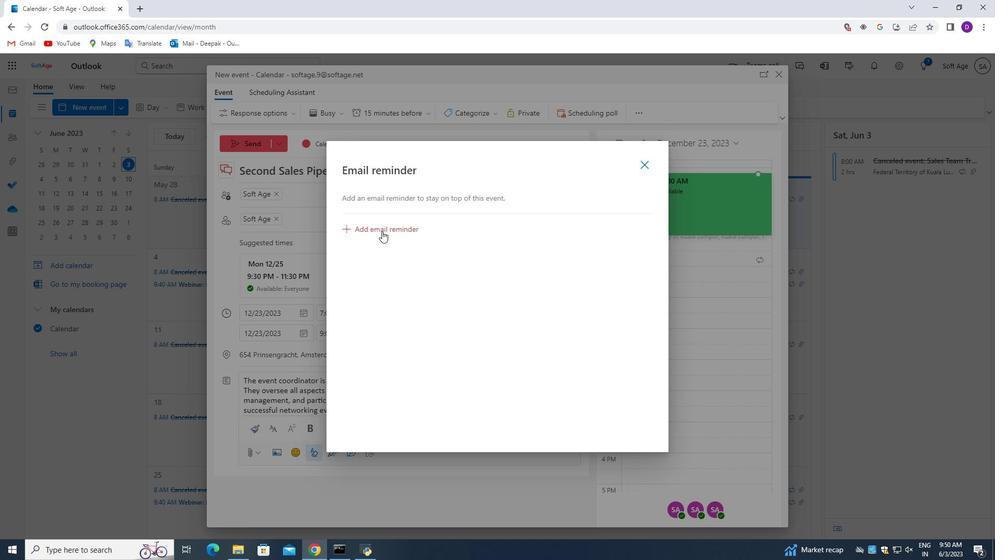 
Action: Mouse moved to (461, 225)
Screenshot: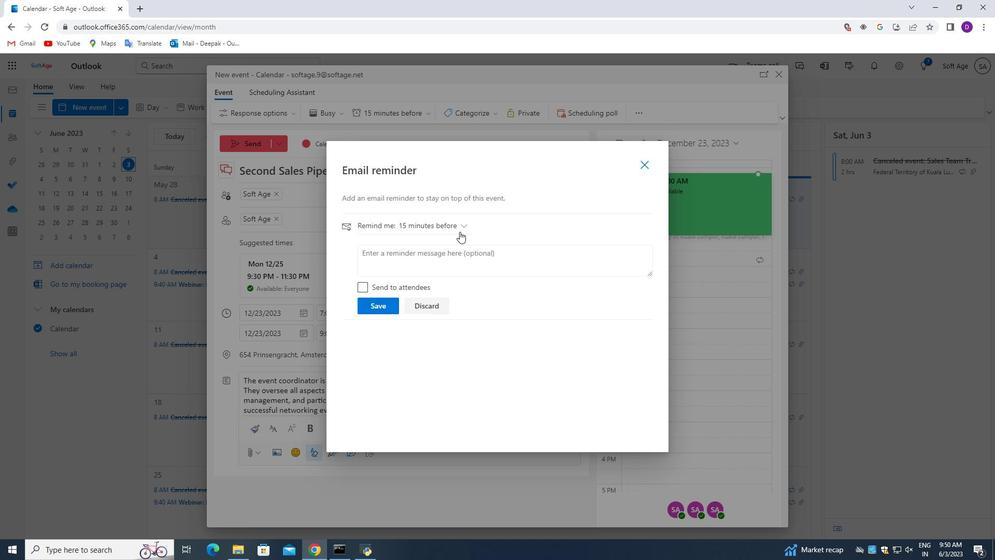 
Action: Mouse pressed left at (461, 225)
Screenshot: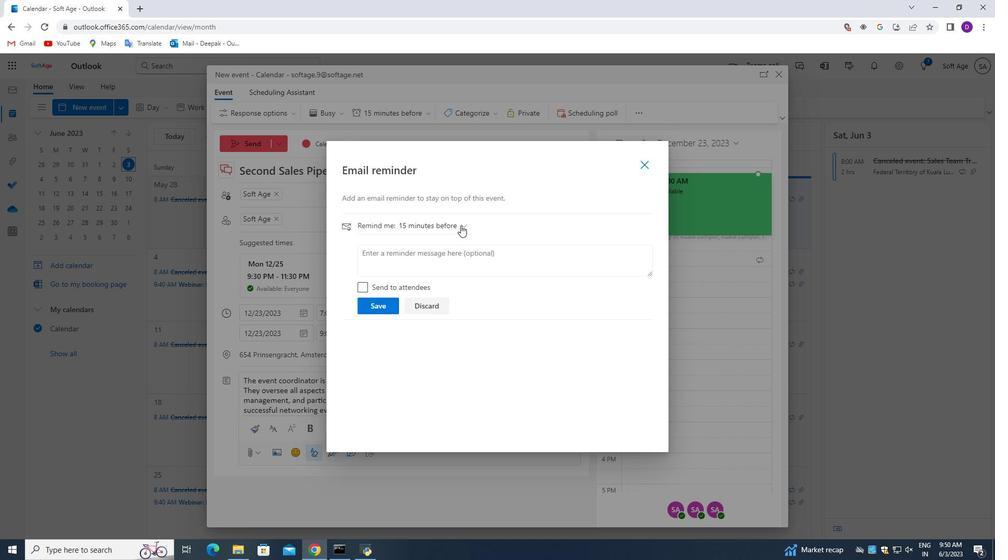 
Action: Mouse moved to (425, 409)
Screenshot: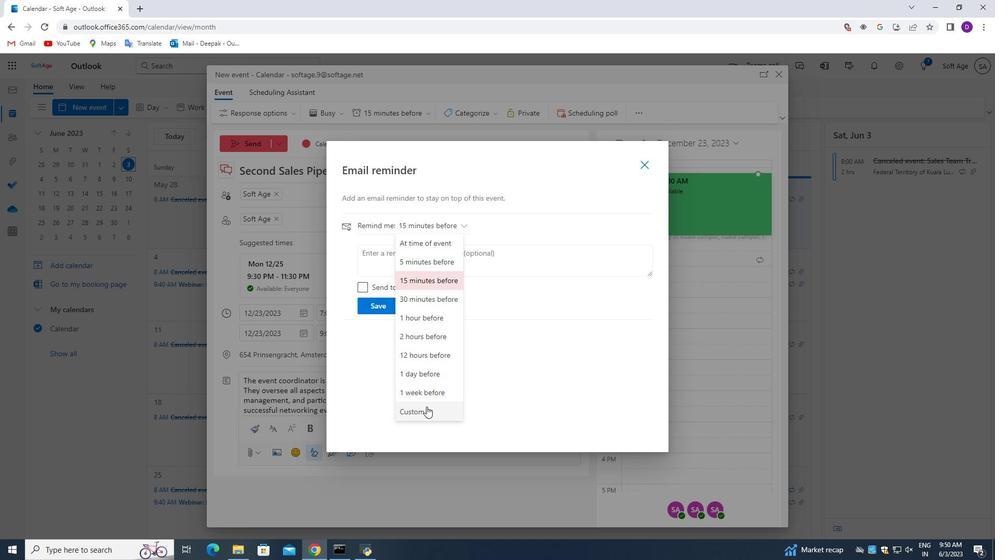
Action: Mouse pressed left at (425, 409)
Screenshot: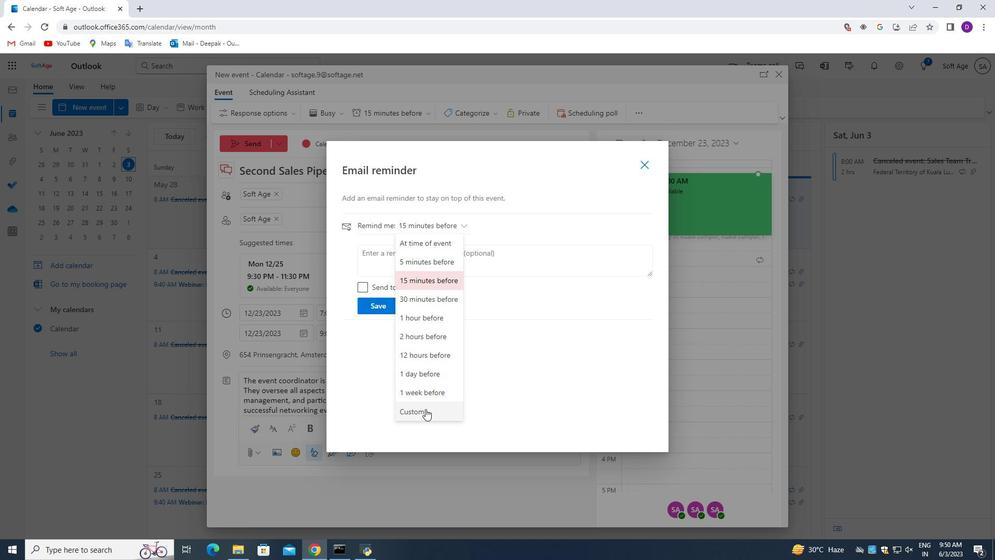 
Action: Mouse moved to (381, 285)
Screenshot: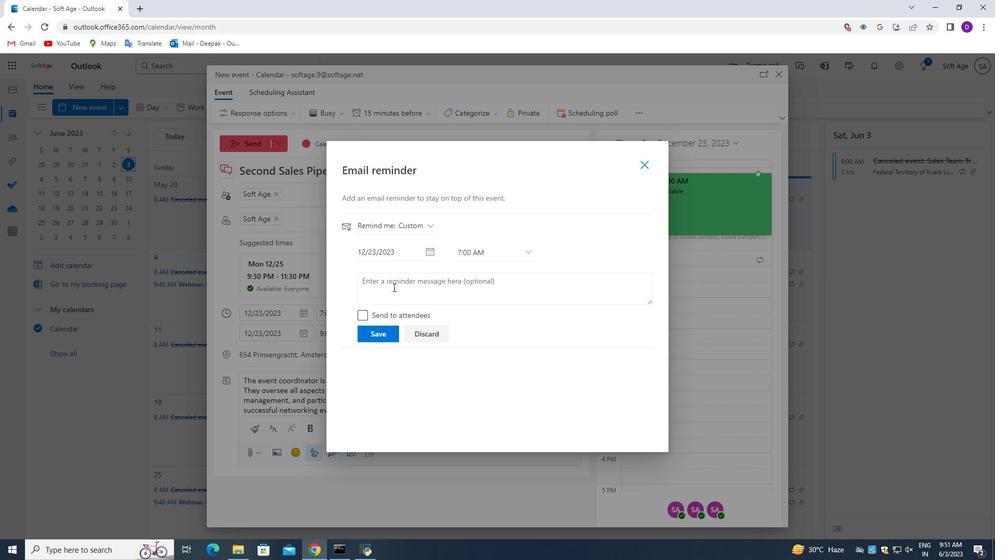 
Action: Mouse pressed left at (381, 285)
Screenshot: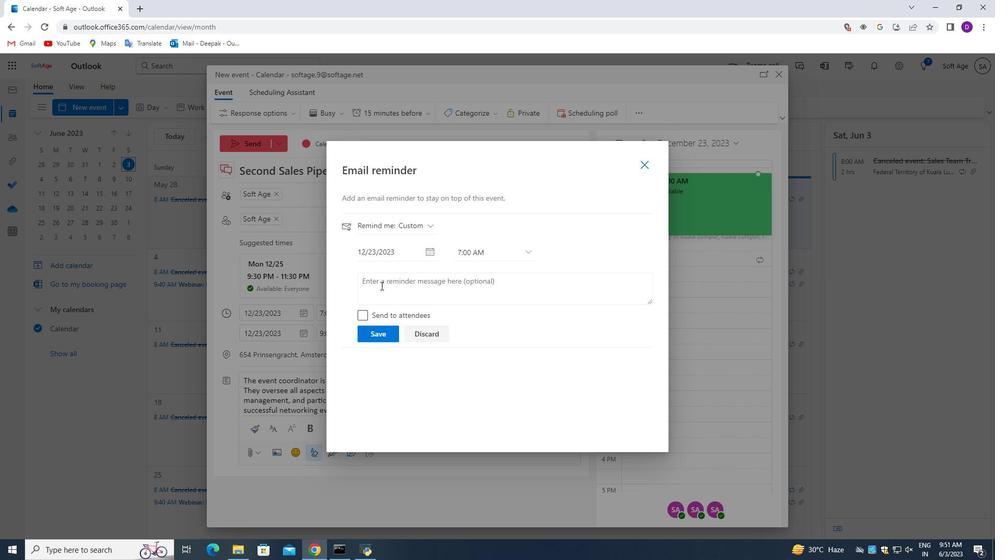 
Action: Key pressed 630
Screenshot: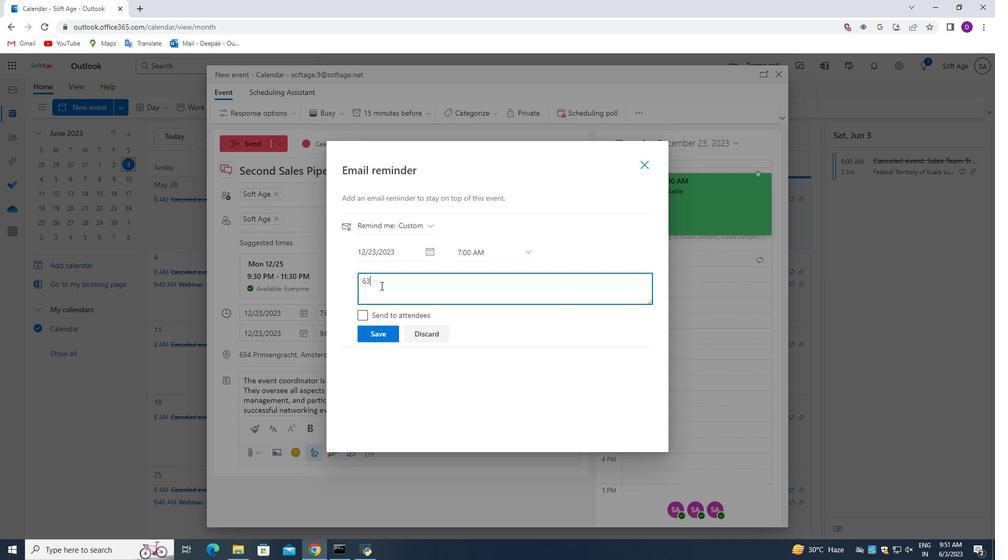 
Action: Mouse moved to (373, 336)
Screenshot: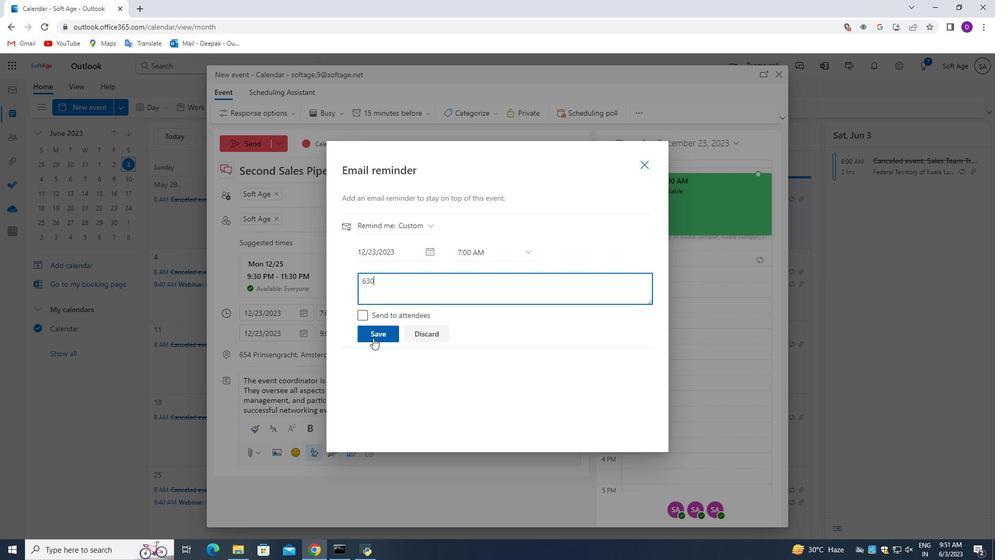 
Action: Mouse pressed left at (373, 336)
Screenshot: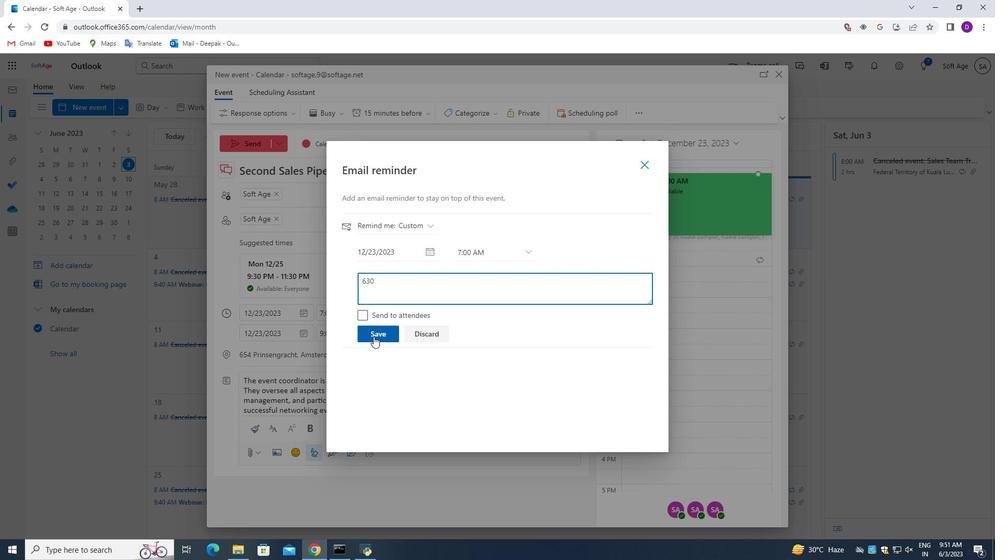 
Action: Mouse moved to (646, 166)
Screenshot: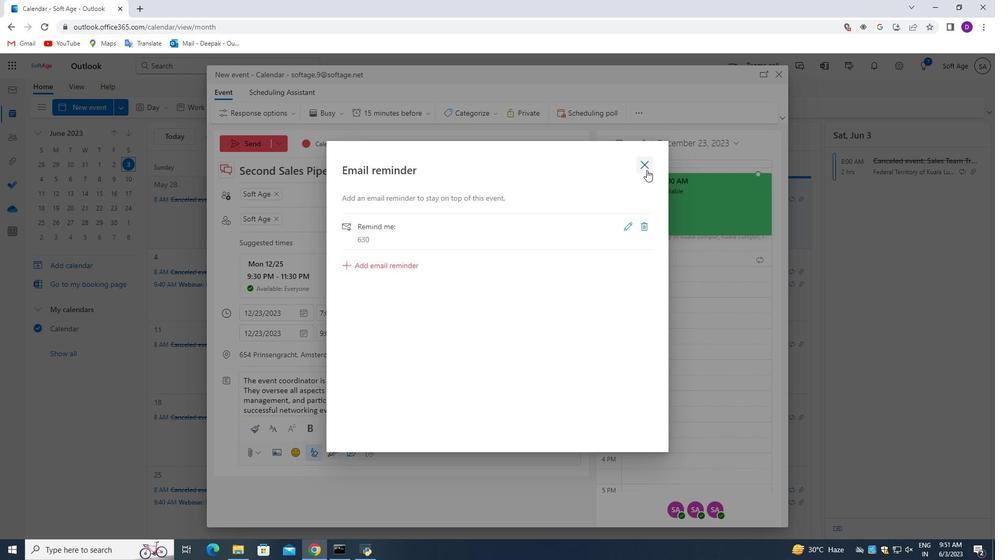 
Action: Mouse pressed left at (646, 166)
Screenshot: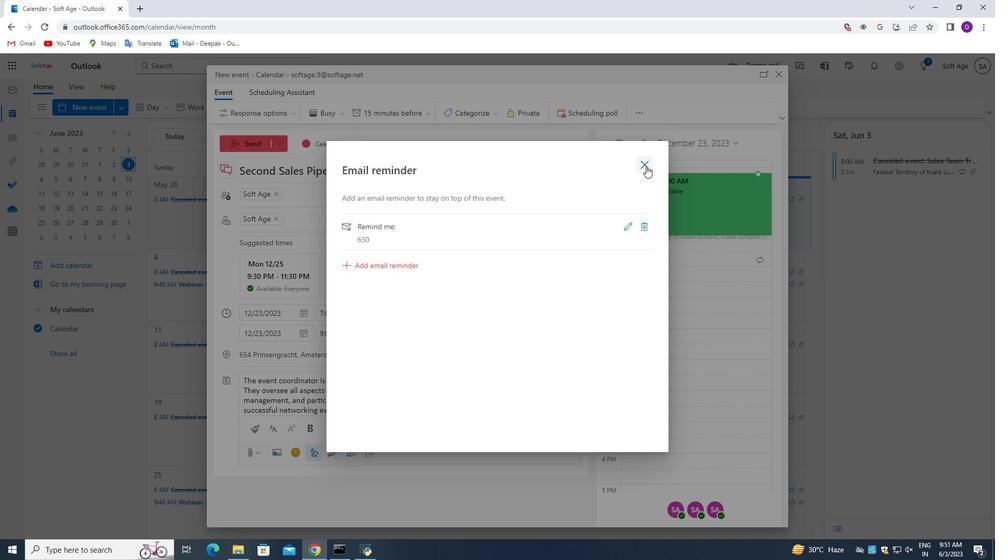 
Action: Mouse moved to (238, 140)
Screenshot: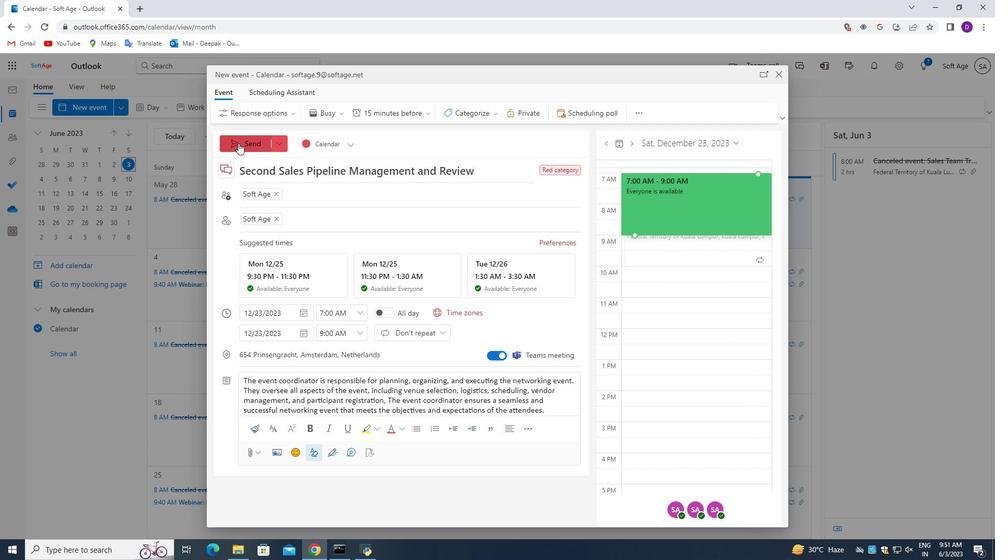 
Action: Mouse pressed left at (238, 140)
Screenshot: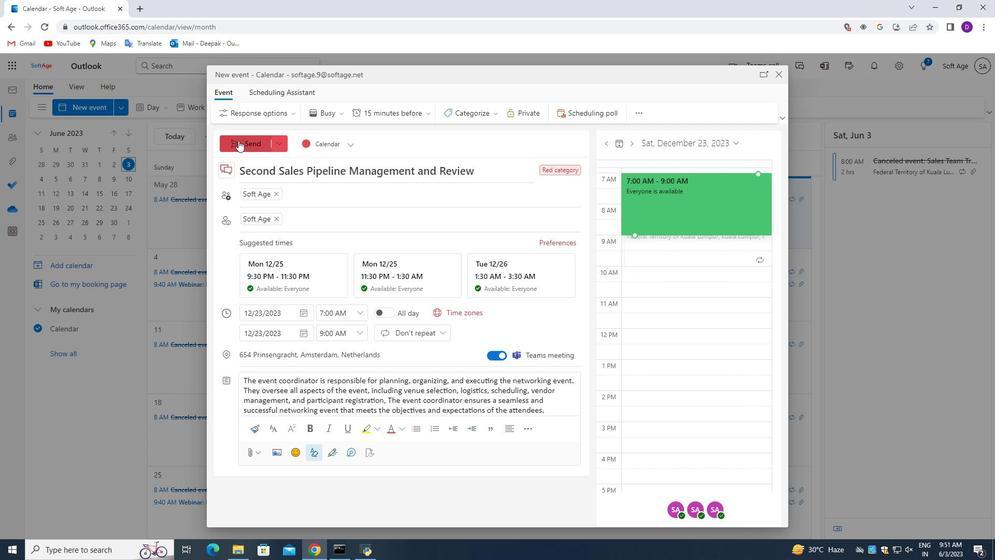 
Action: Mouse moved to (325, 246)
Screenshot: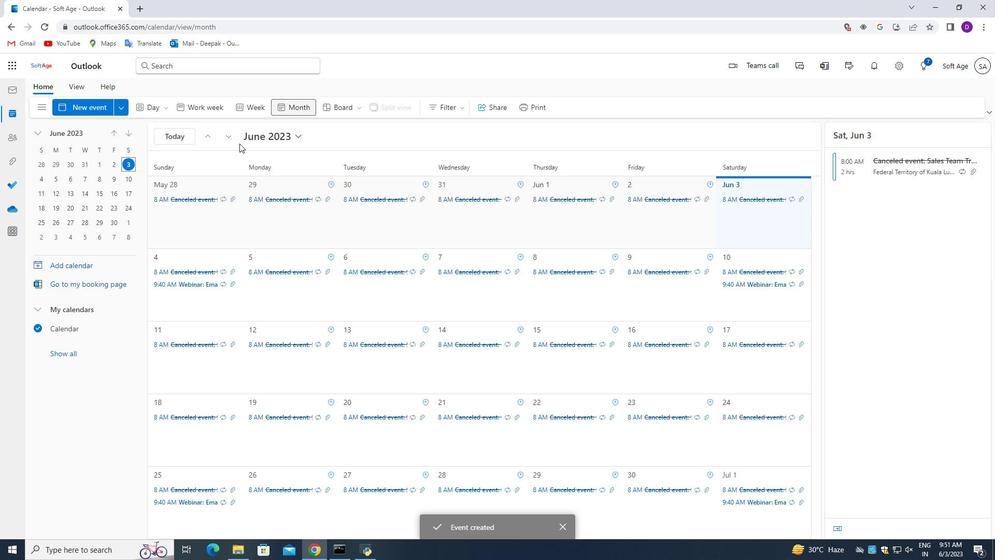 
